 Task: In the  document slideshow.html. Below name insert the link: 'in.linkedin.com' Insert Dropdown below the link: Review Status  'Select Not started 'Insert Header and write  "LunaTech" . Change font style to  Yellow Tail
Action: Mouse moved to (307, 392)
Screenshot: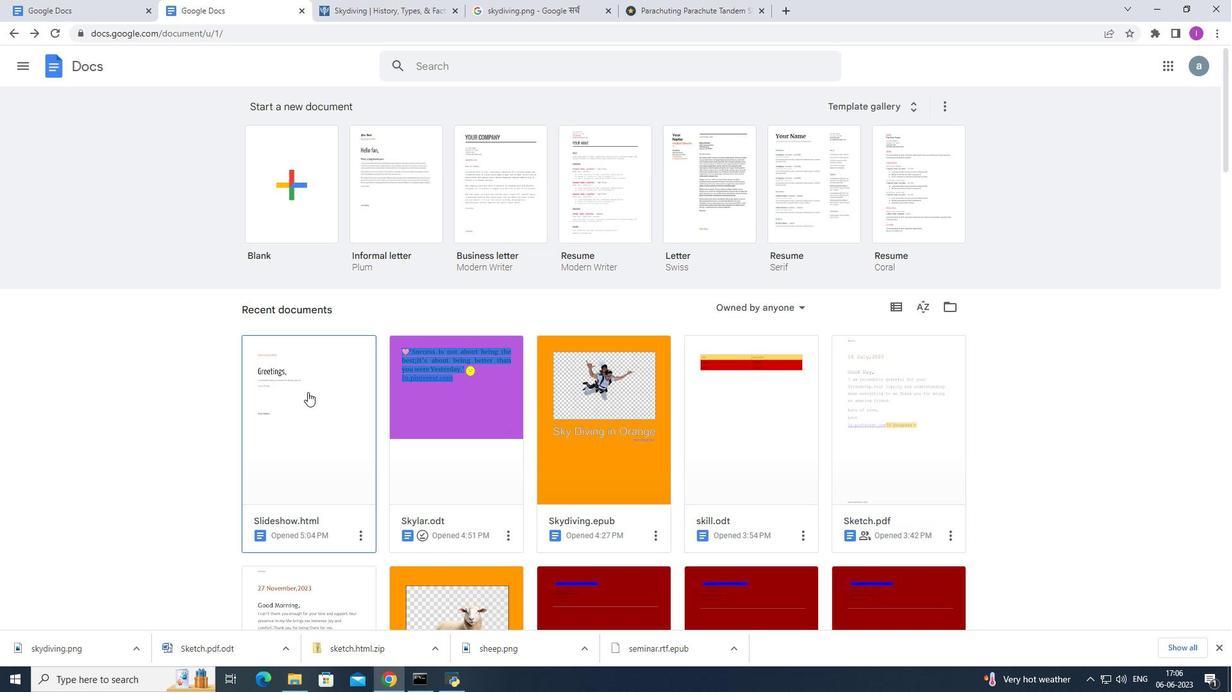 
Action: Mouse pressed left at (307, 392)
Screenshot: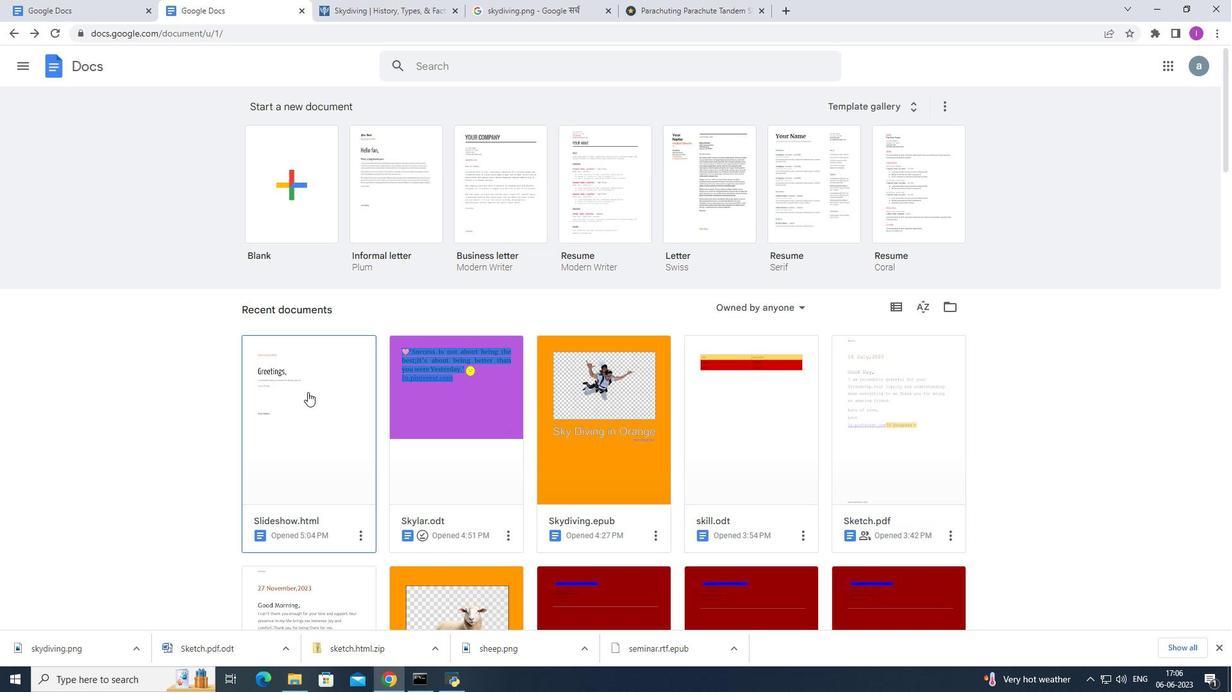 
Action: Mouse moved to (436, 377)
Screenshot: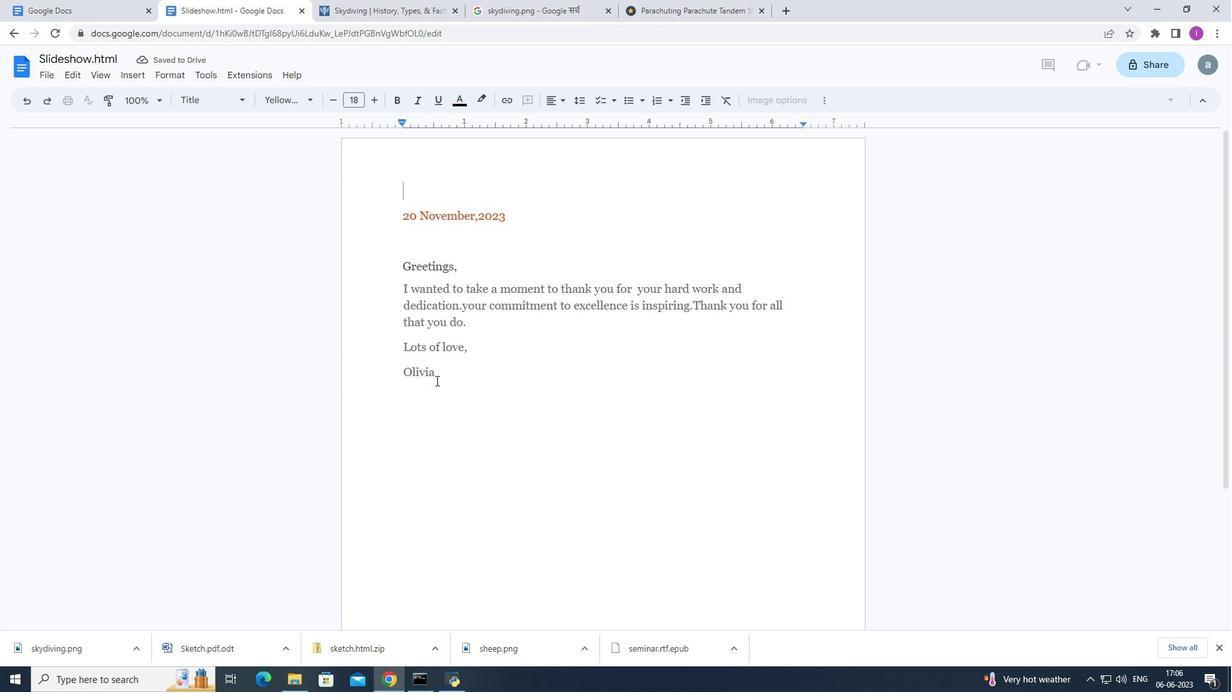
Action: Mouse pressed left at (436, 377)
Screenshot: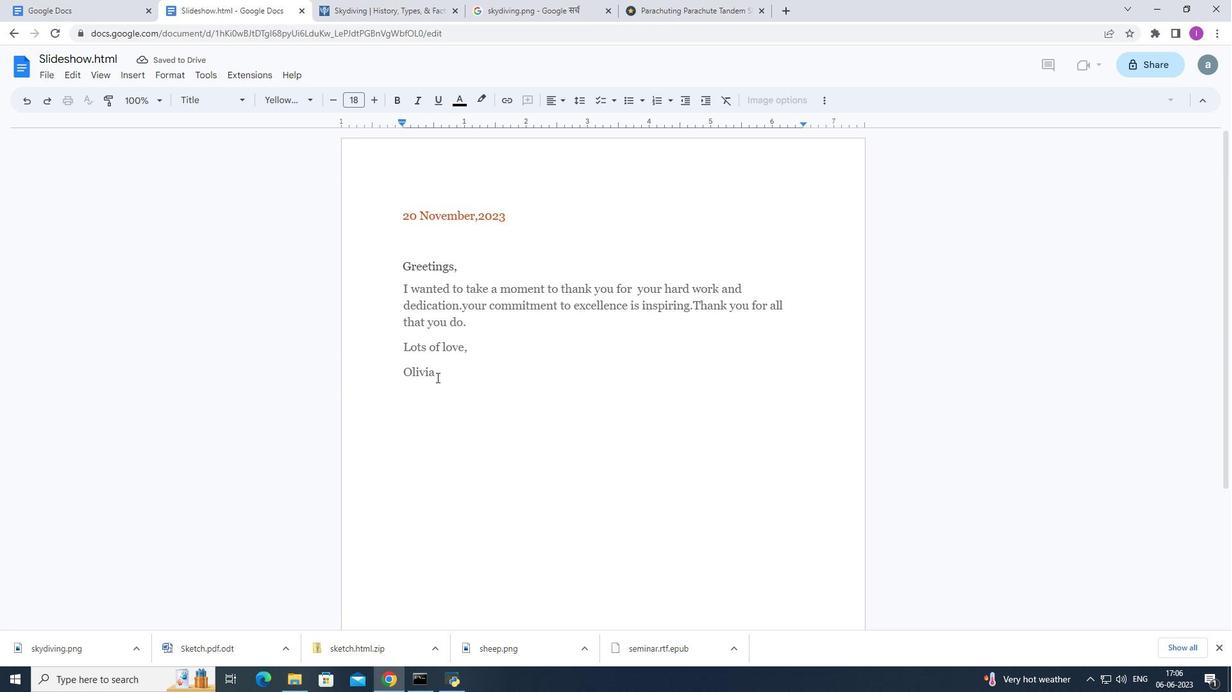 
Action: Mouse moved to (459, 366)
Screenshot: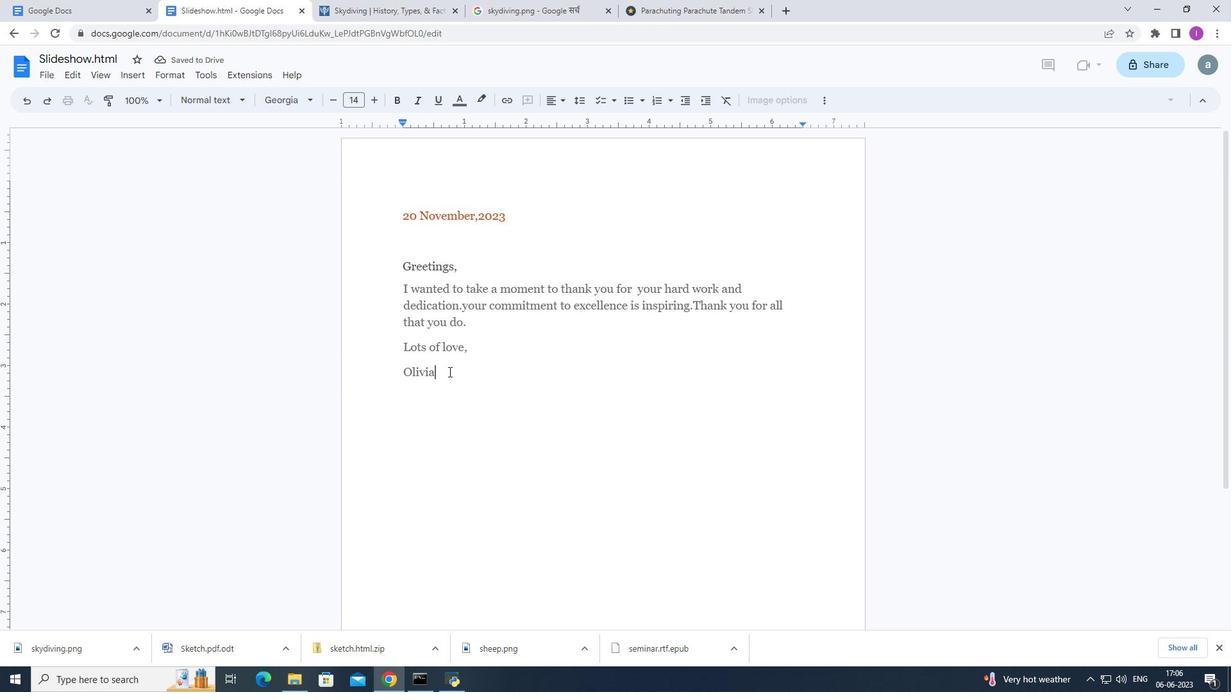
Action: Key pressed <Key.enter>
Screenshot: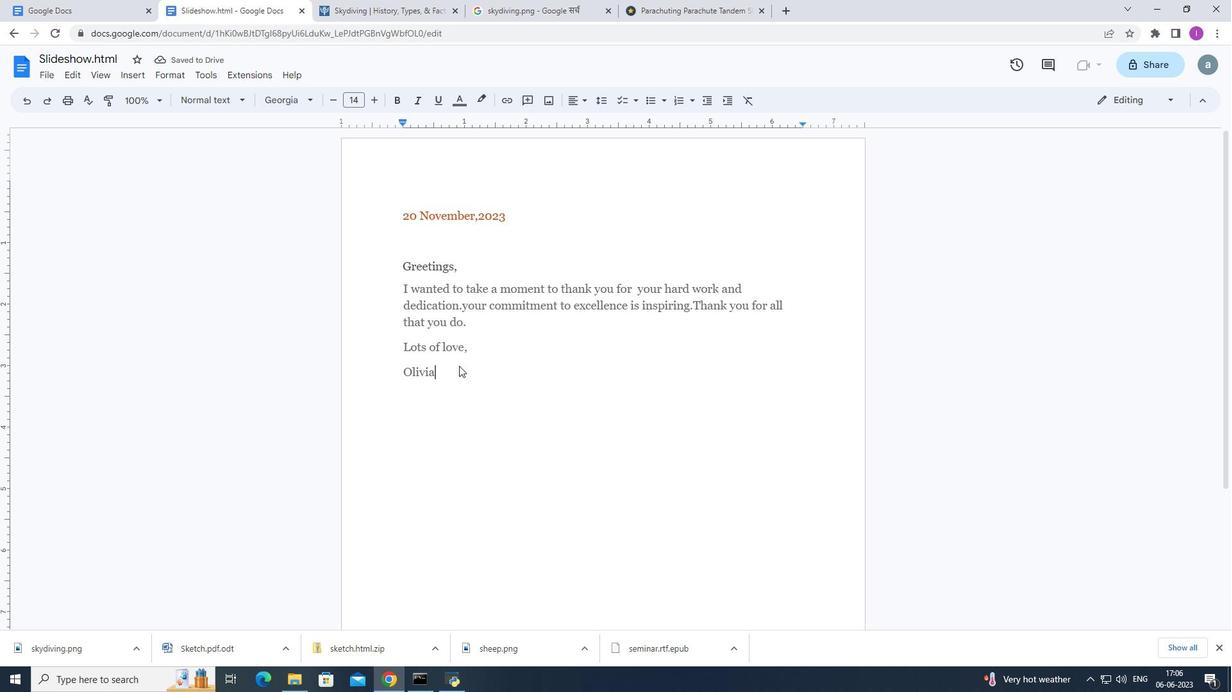 
Action: Mouse moved to (119, 75)
Screenshot: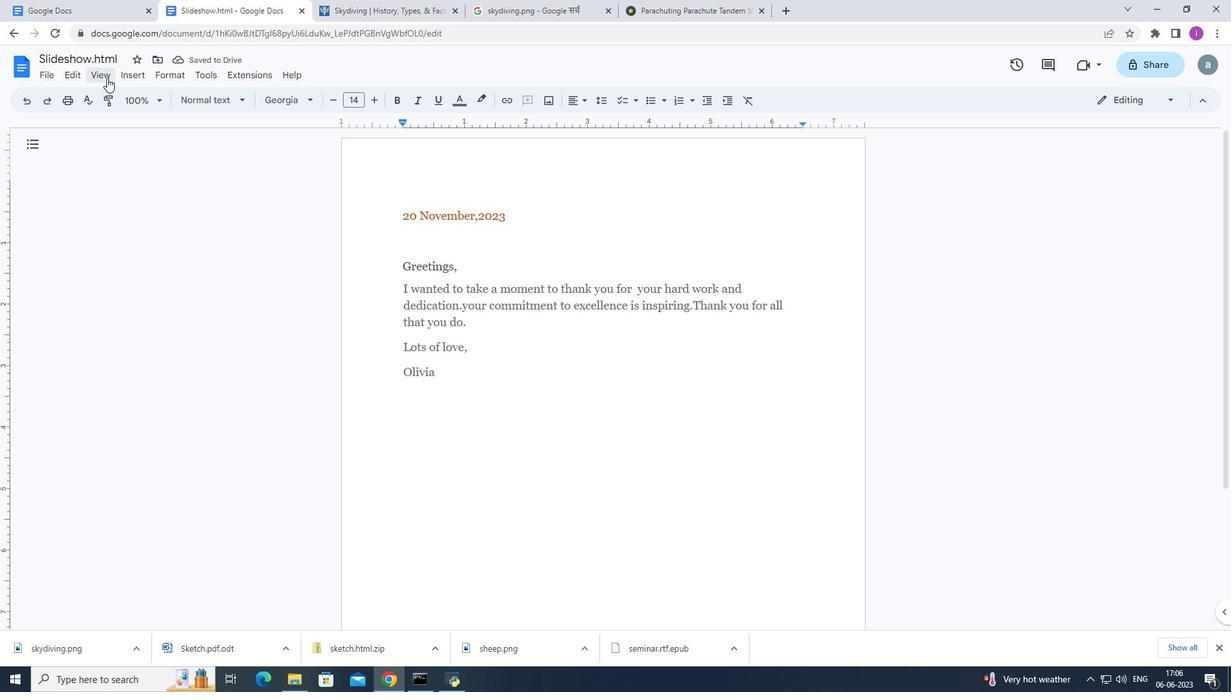 
Action: Mouse pressed left at (119, 75)
Screenshot: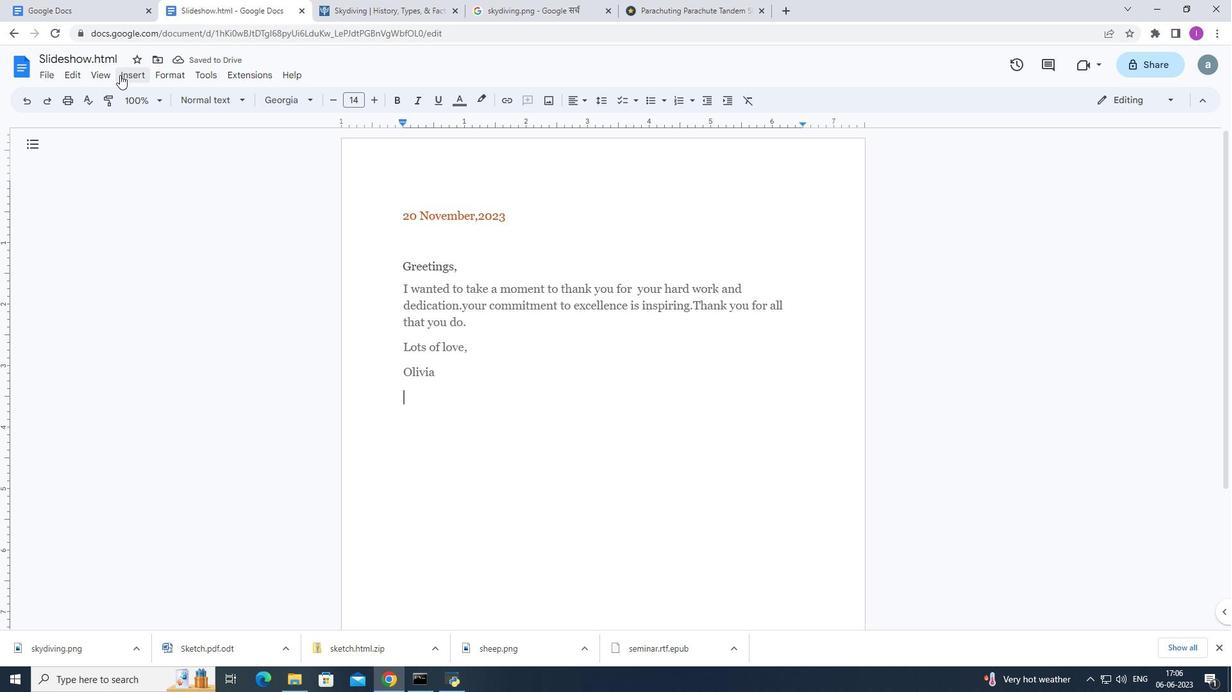 
Action: Mouse moved to (143, 464)
Screenshot: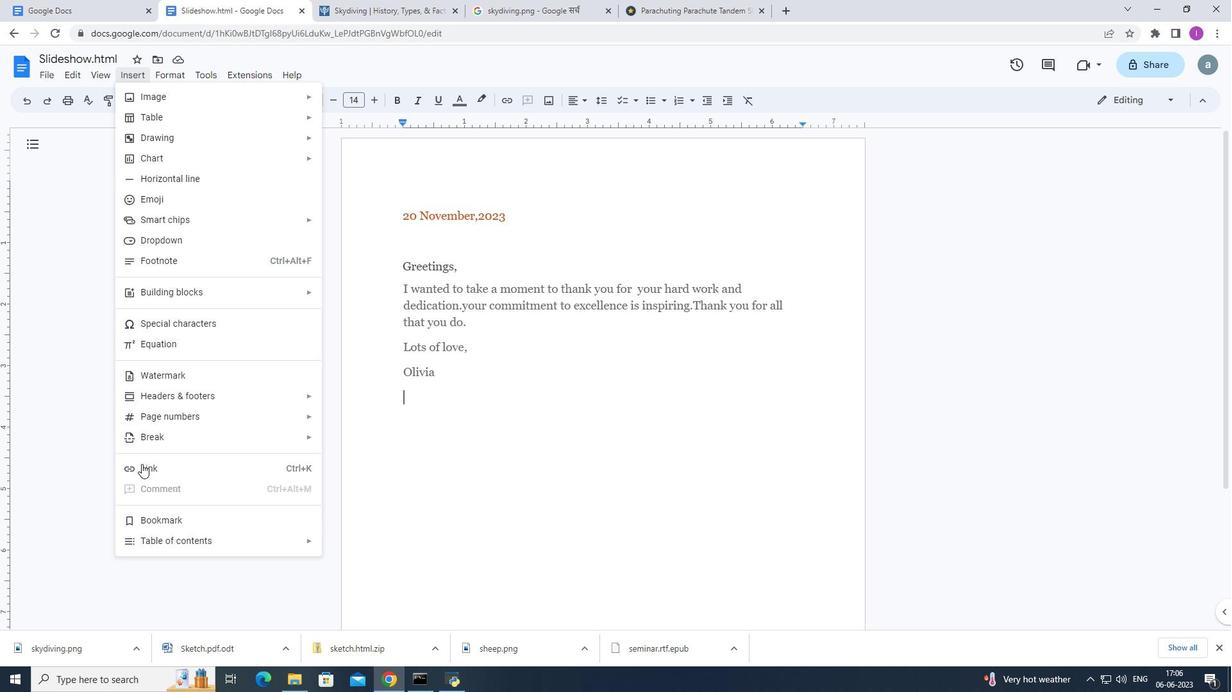 
Action: Mouse pressed left at (143, 464)
Screenshot: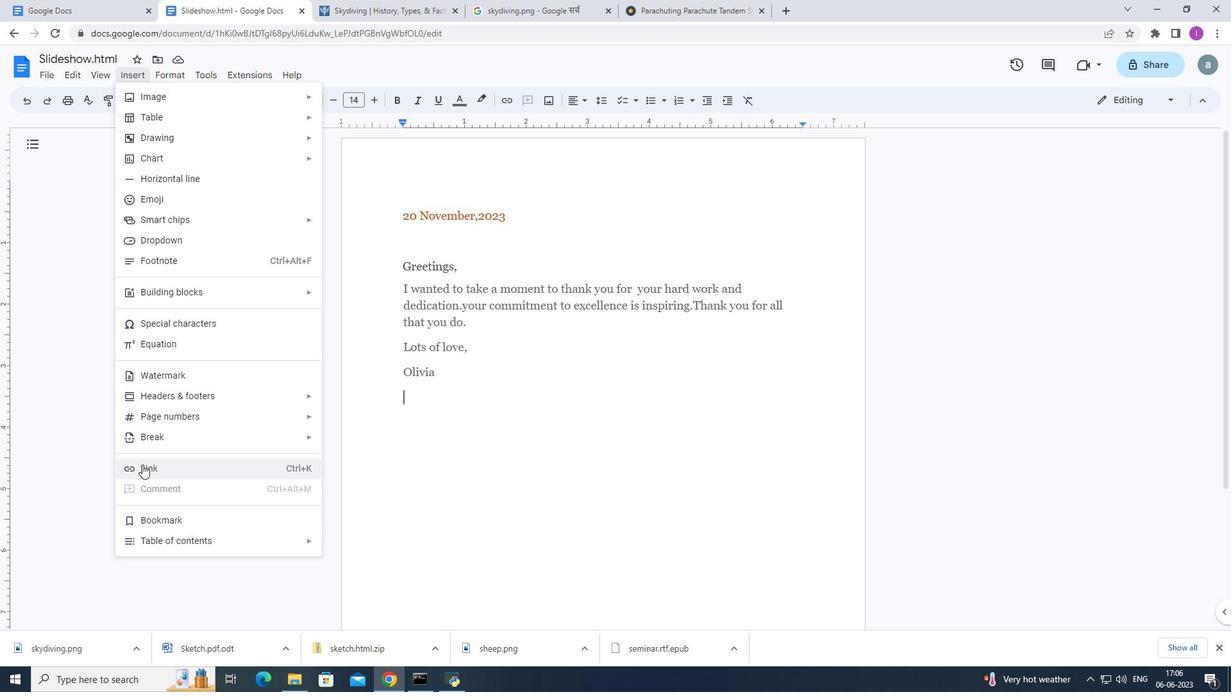 
Action: Mouse moved to (354, 389)
Screenshot: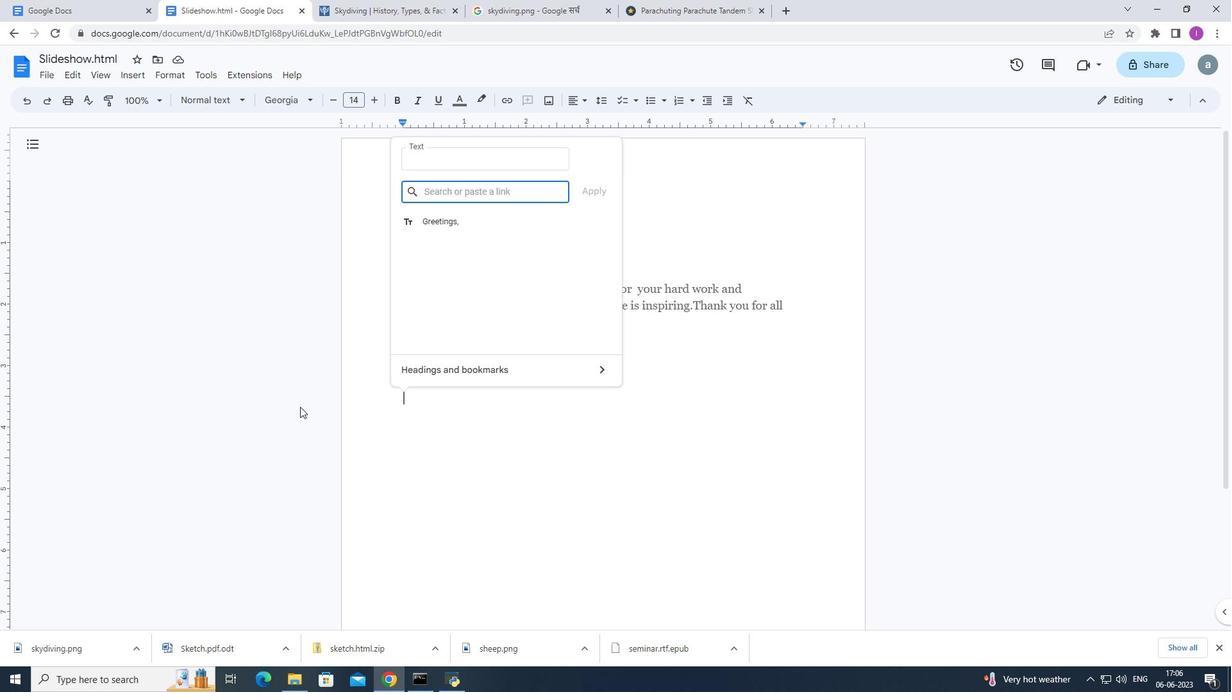 
Action: Key pressed in.linkedin
Screenshot: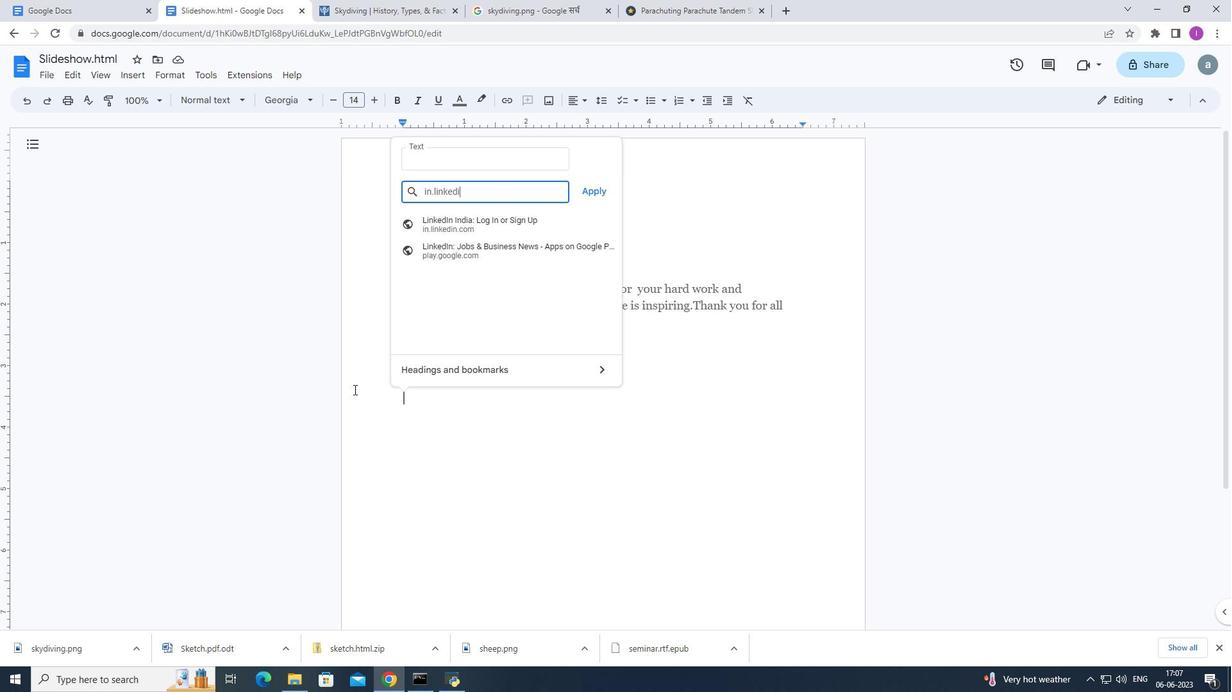 
Action: Mouse moved to (457, 281)
Screenshot: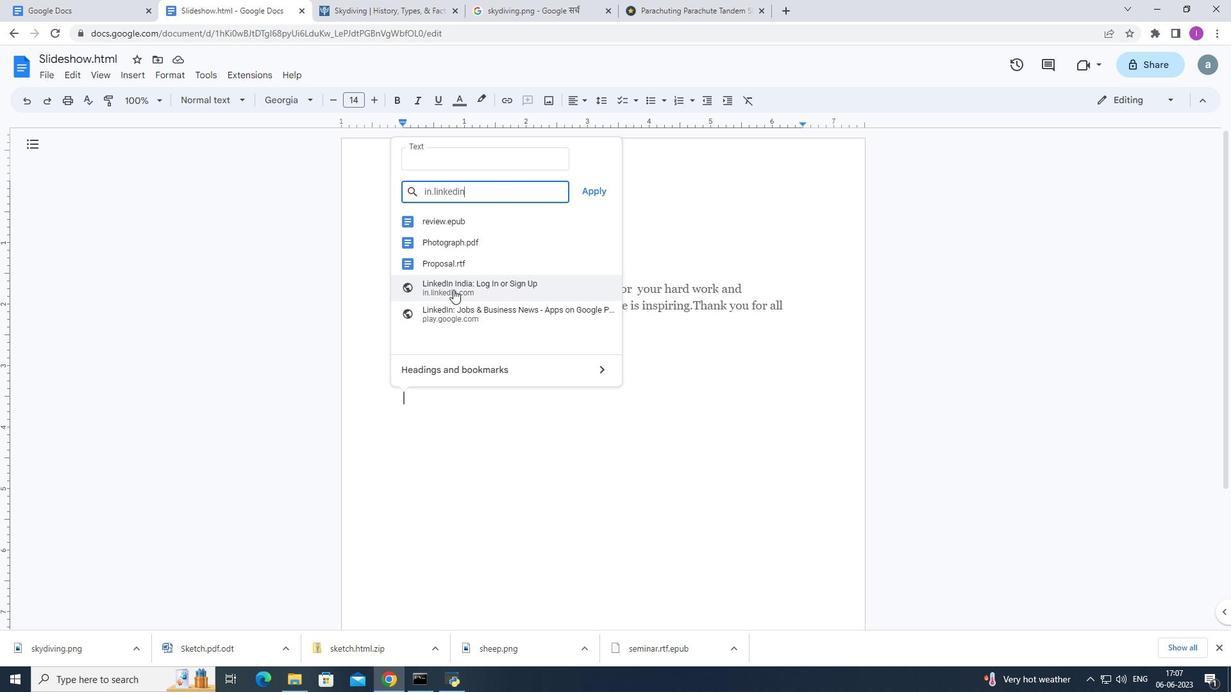 
Action: Mouse pressed left at (457, 281)
Screenshot: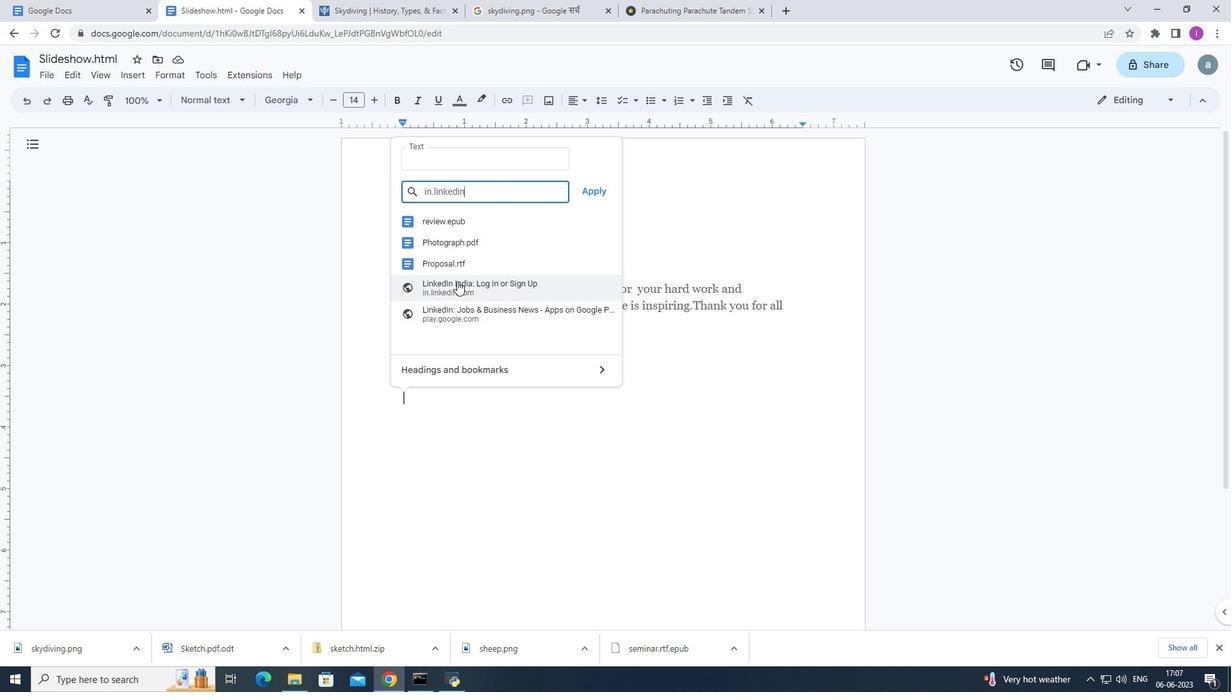 
Action: Mouse moved to (361, 459)
Screenshot: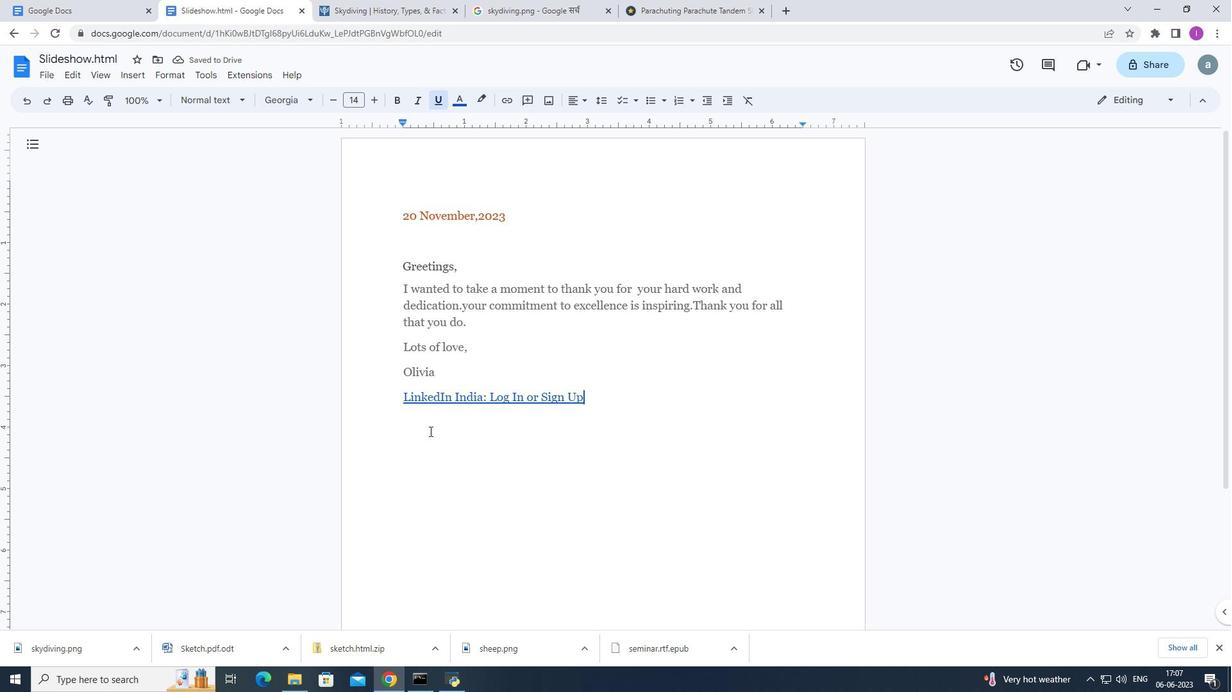 
Action: Mouse scrolled (361, 459) with delta (0, 0)
Screenshot: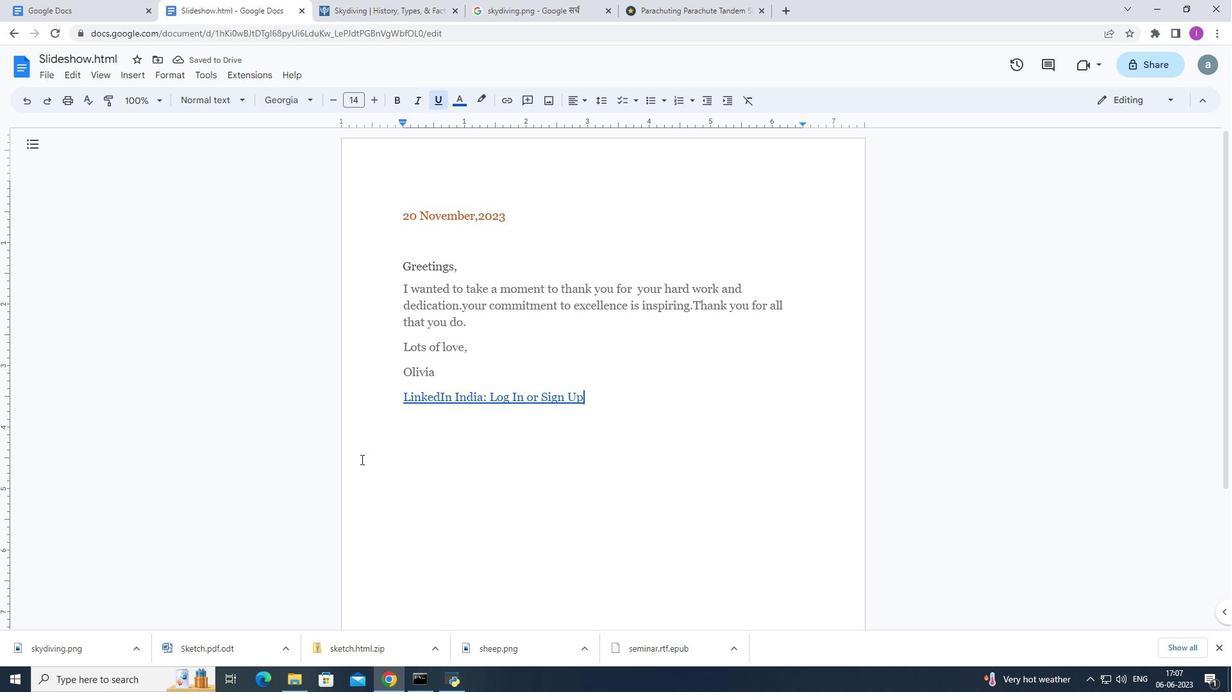 
Action: Mouse moved to (363, 455)
Screenshot: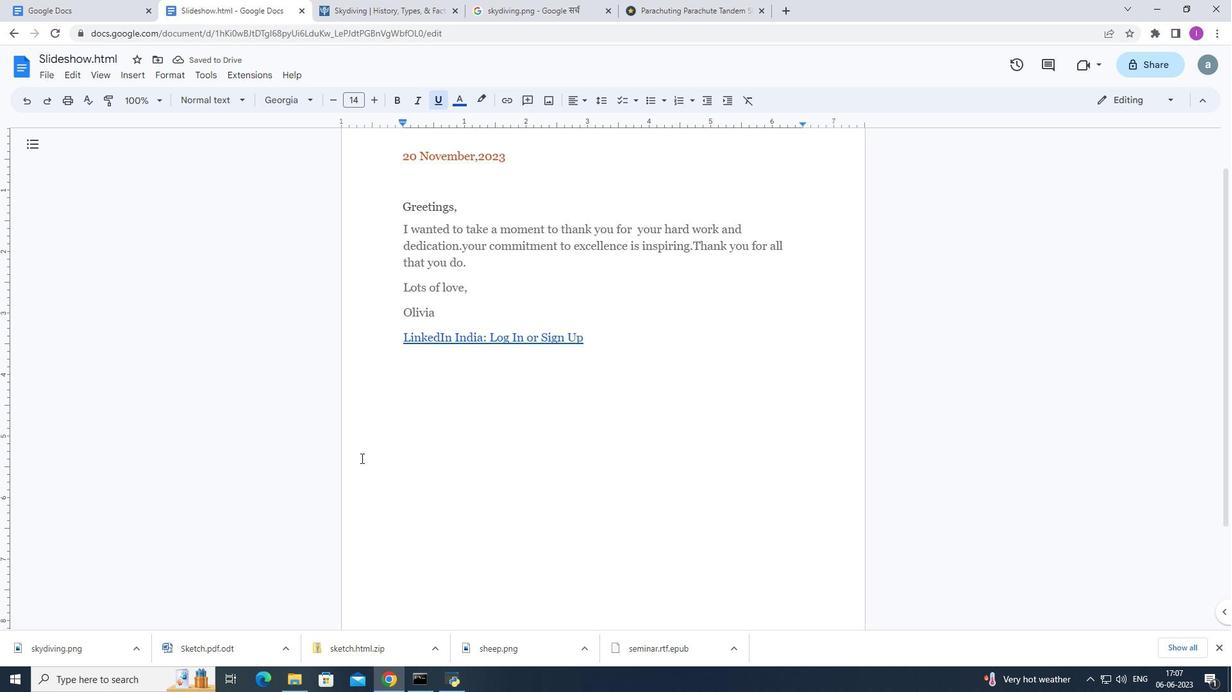 
Action: Mouse scrolled (363, 455) with delta (0, 0)
Screenshot: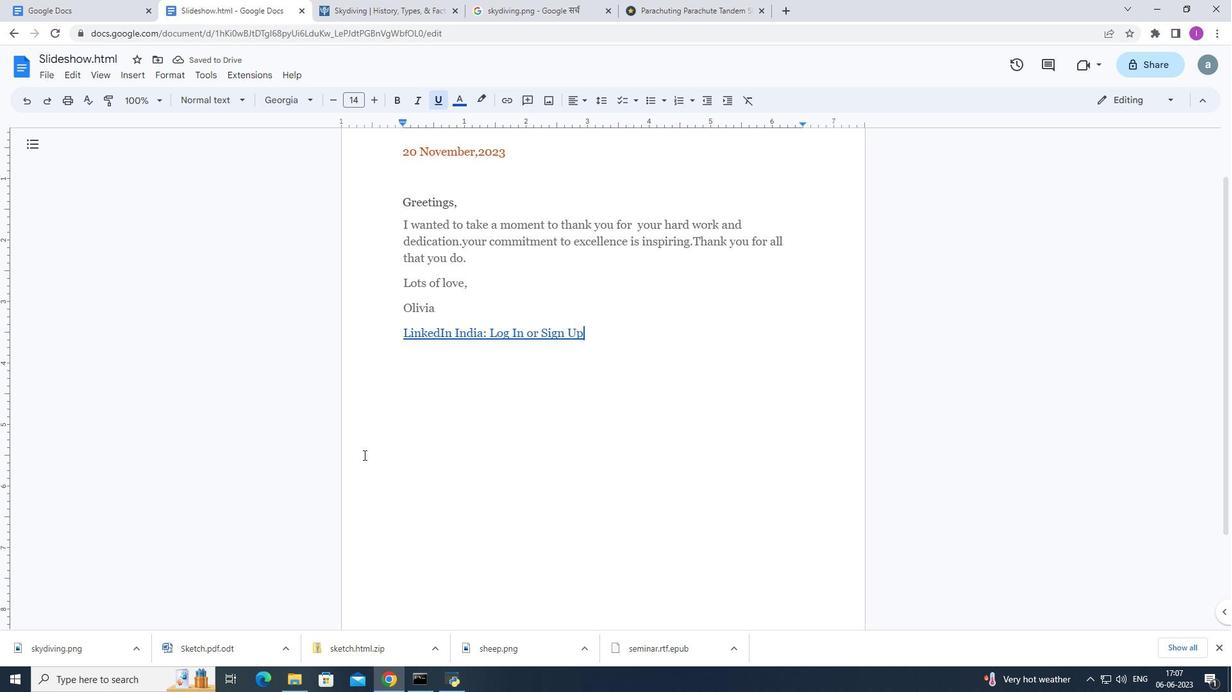 
Action: Mouse scrolled (363, 455) with delta (0, 0)
Screenshot: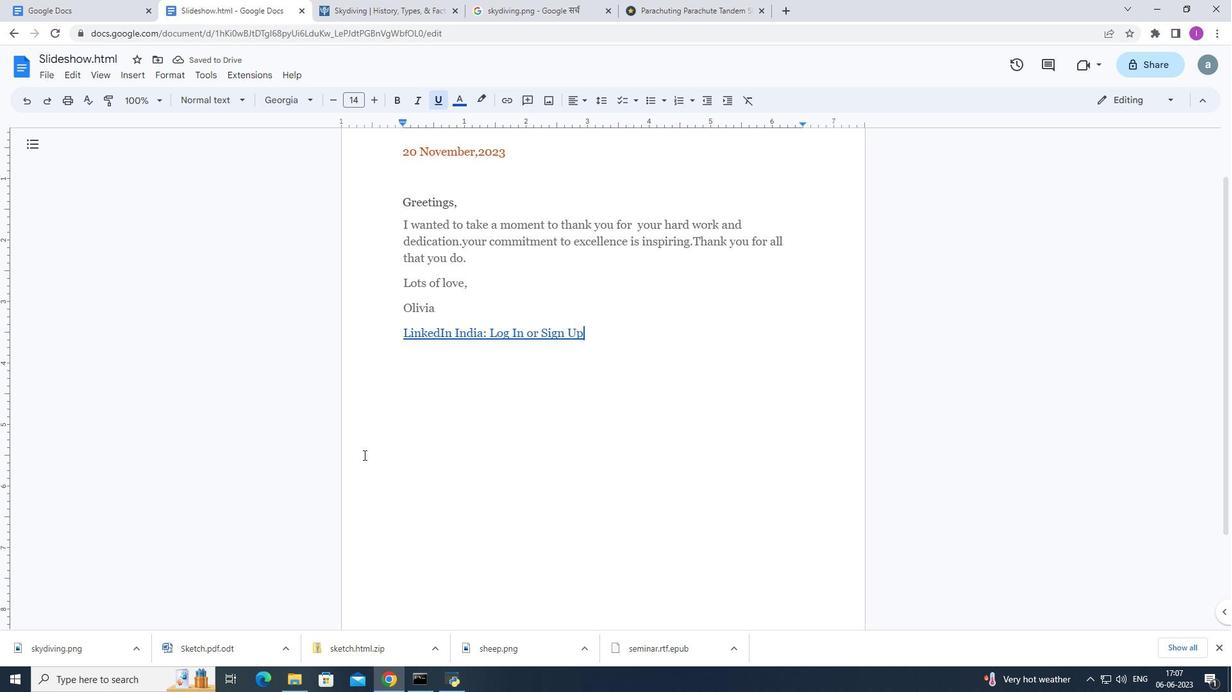 
Action: Mouse moved to (590, 434)
Screenshot: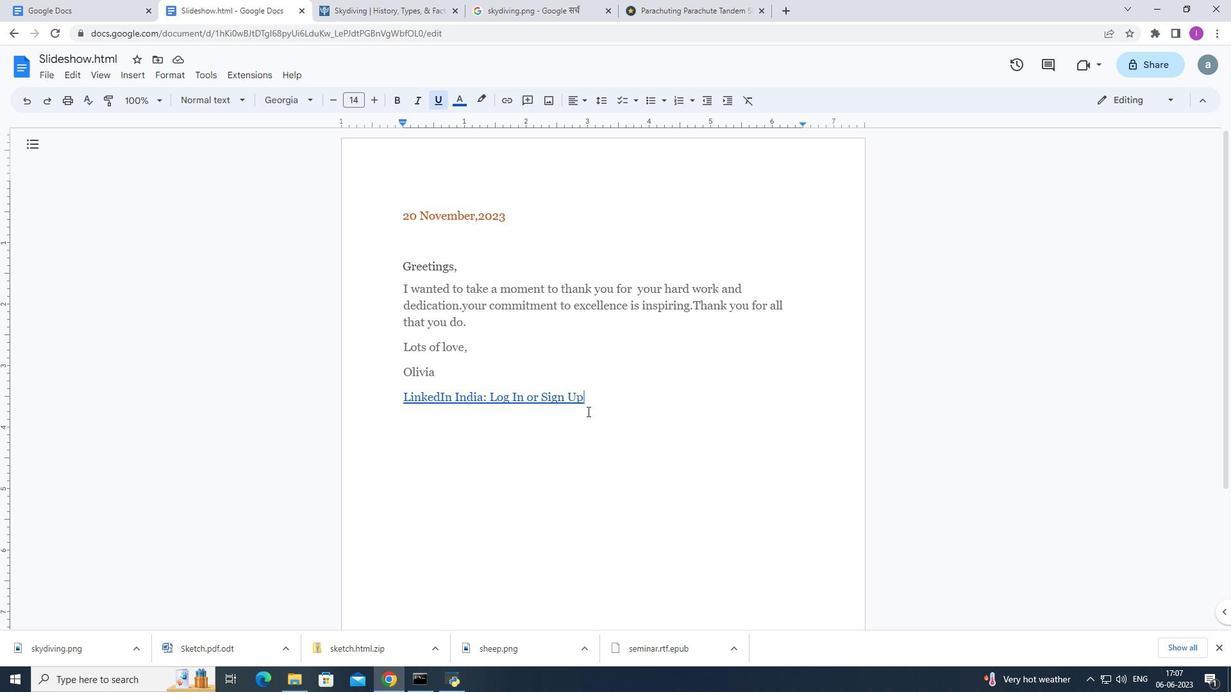 
Action: Key pressed <Key.enter>
Screenshot: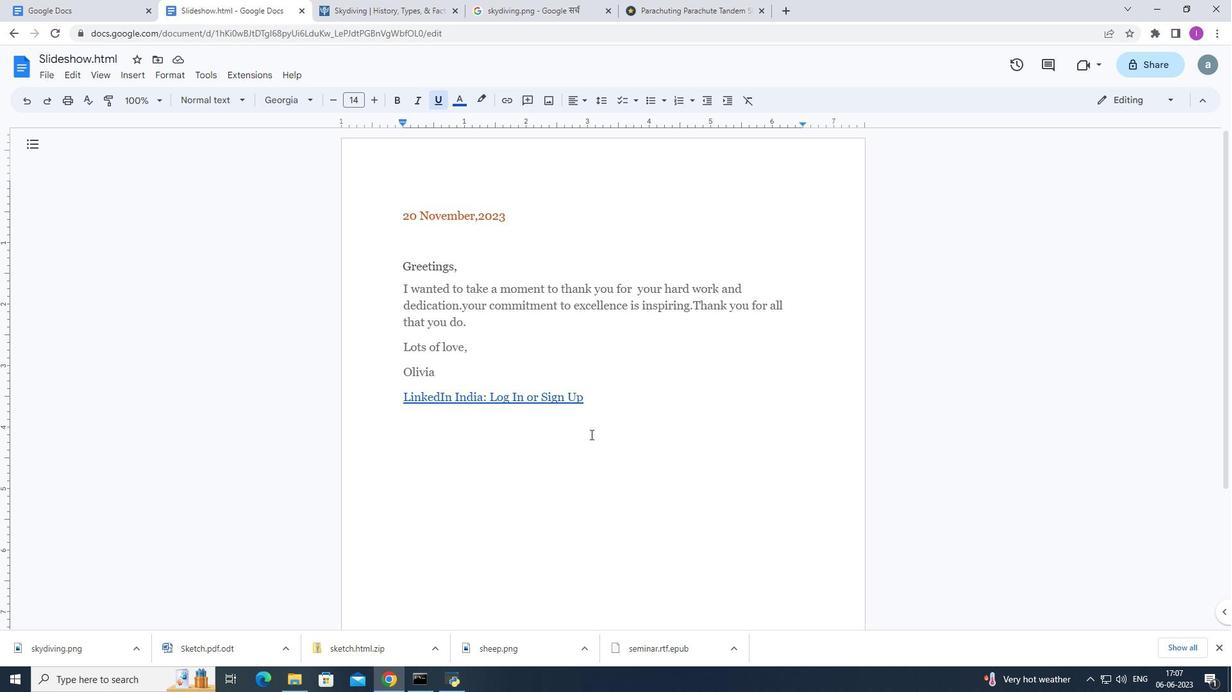 
Action: Mouse moved to (125, 77)
Screenshot: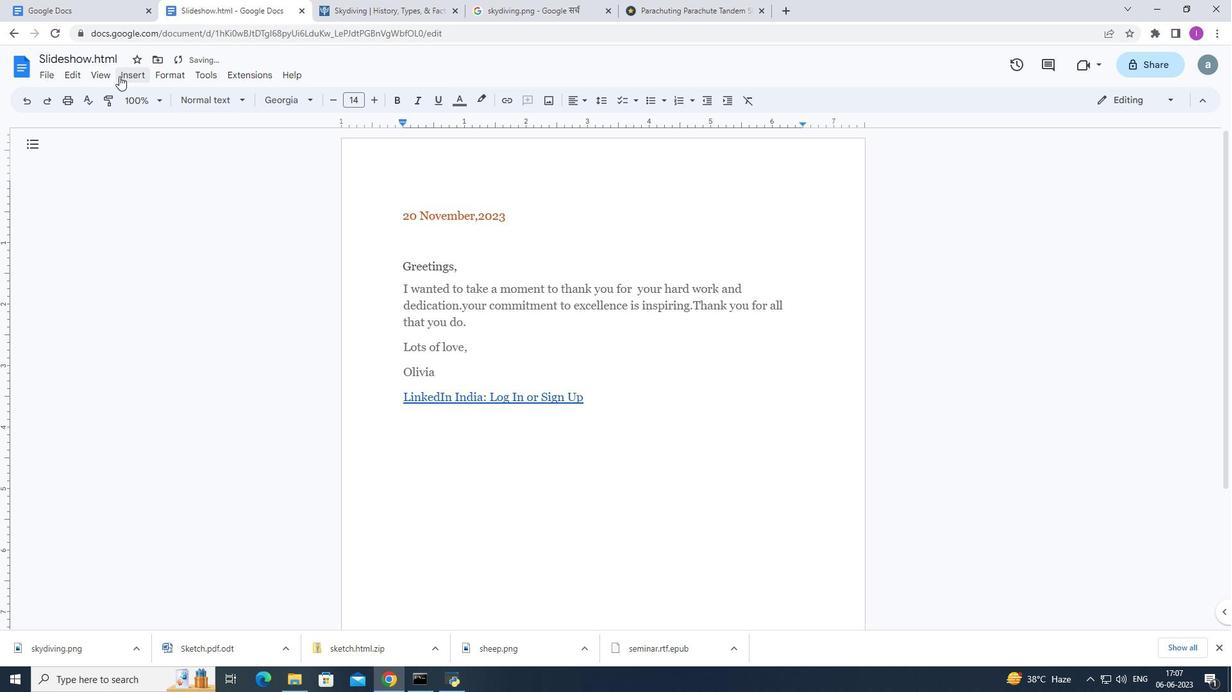 
Action: Mouse pressed left at (125, 77)
Screenshot: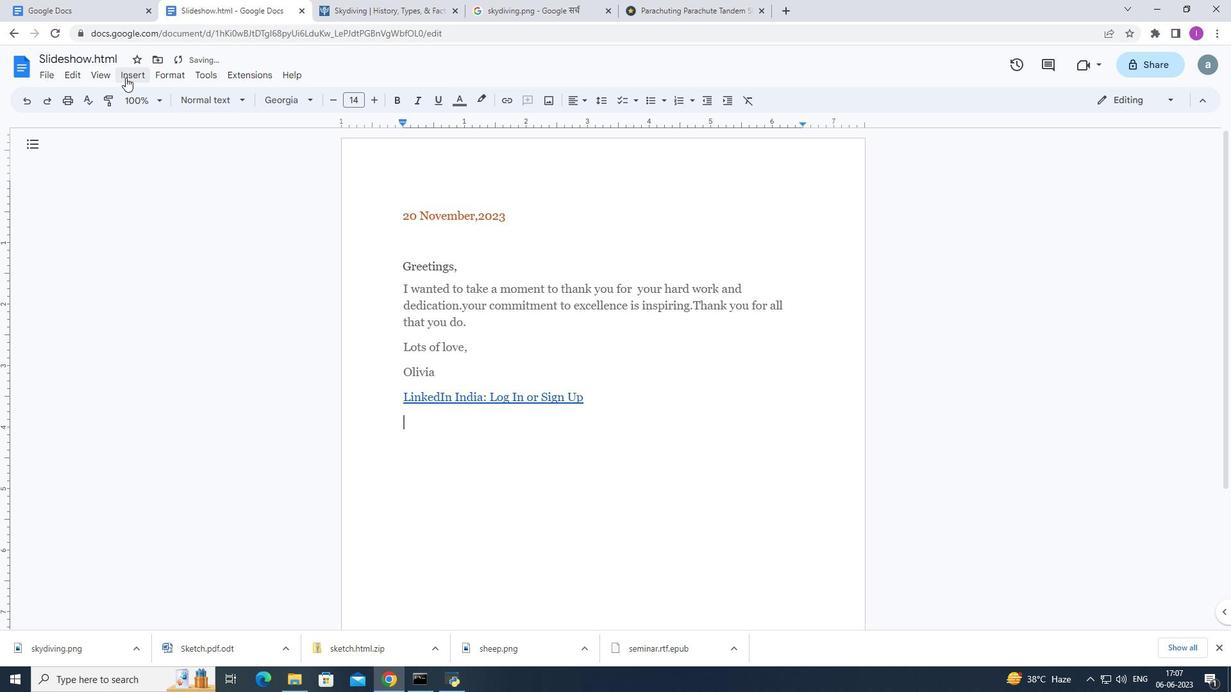
Action: Mouse moved to (171, 242)
Screenshot: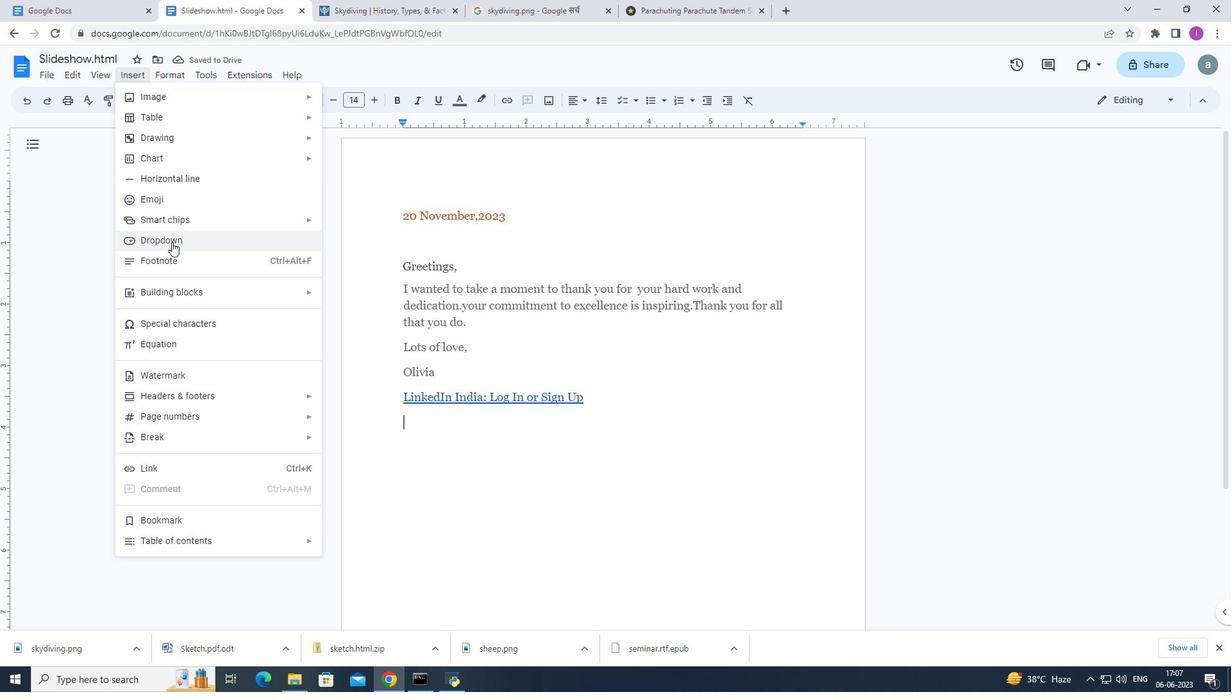 
Action: Mouse pressed left at (171, 242)
Screenshot: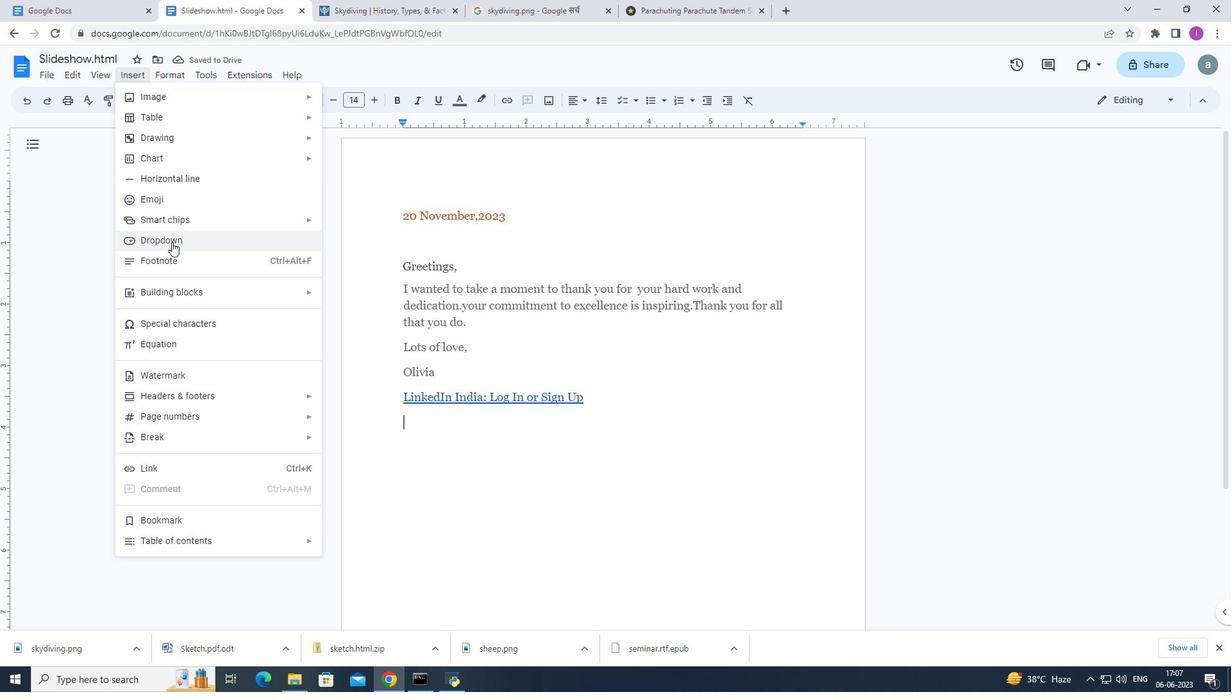
Action: Mouse pressed left at (171, 242)
Screenshot: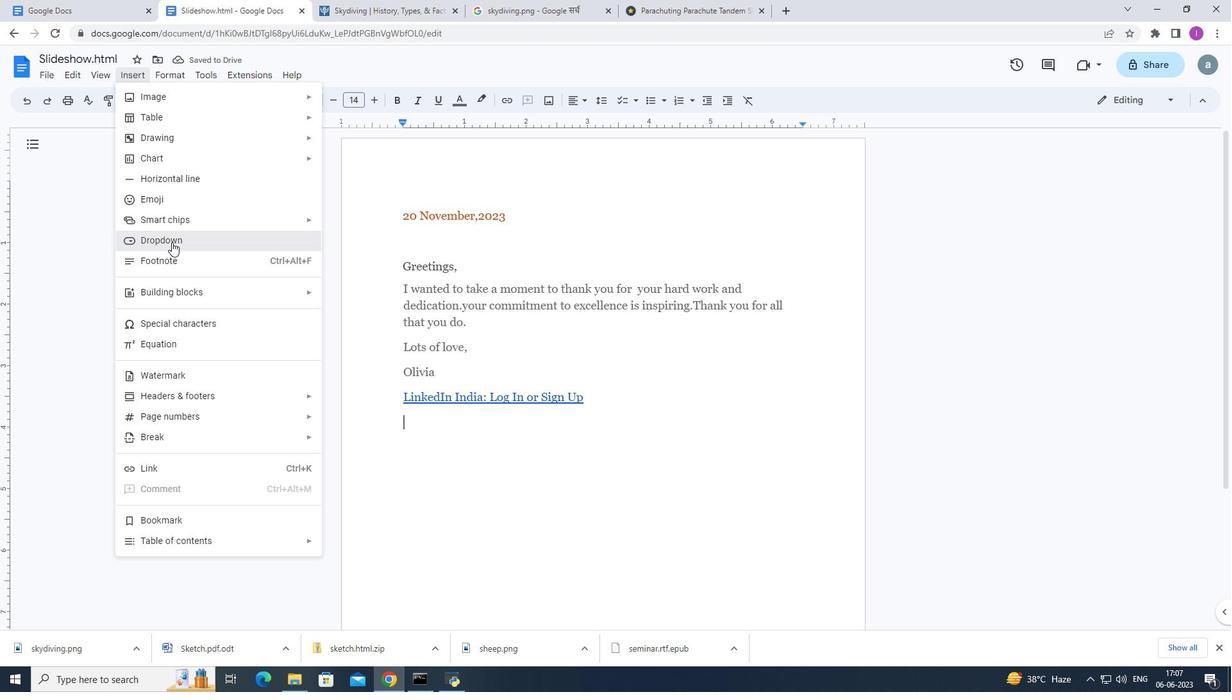 
Action: Mouse moved to (139, 73)
Screenshot: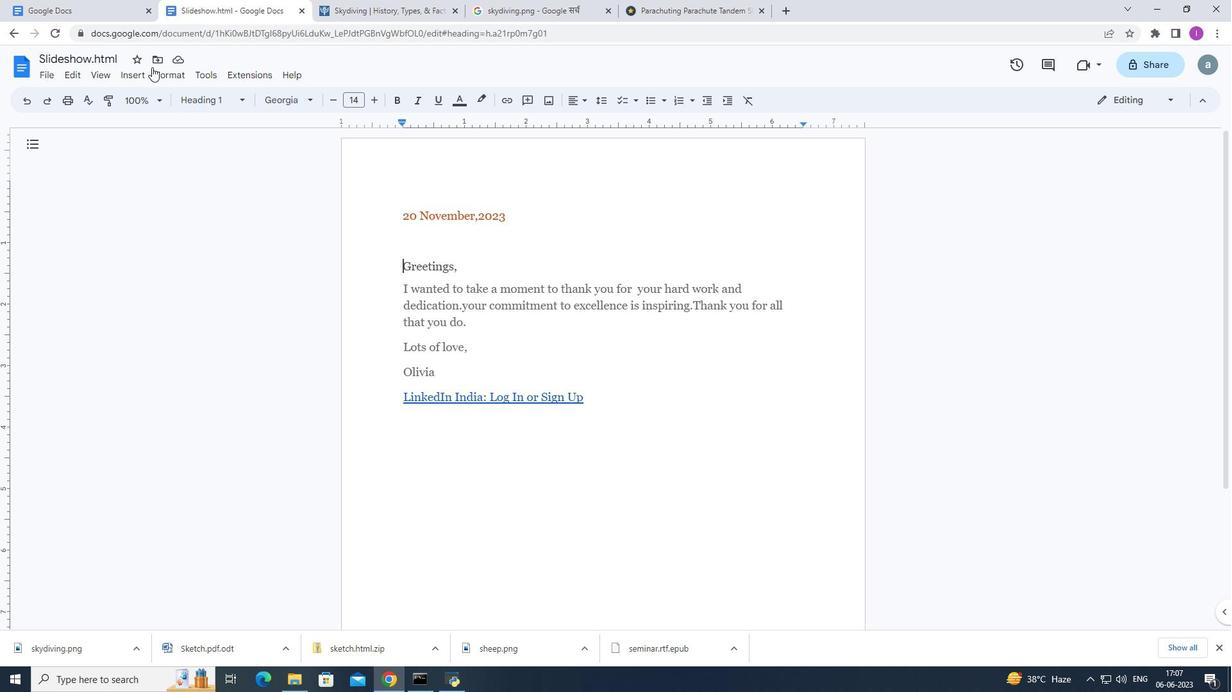 
Action: Mouse pressed left at (139, 73)
Screenshot: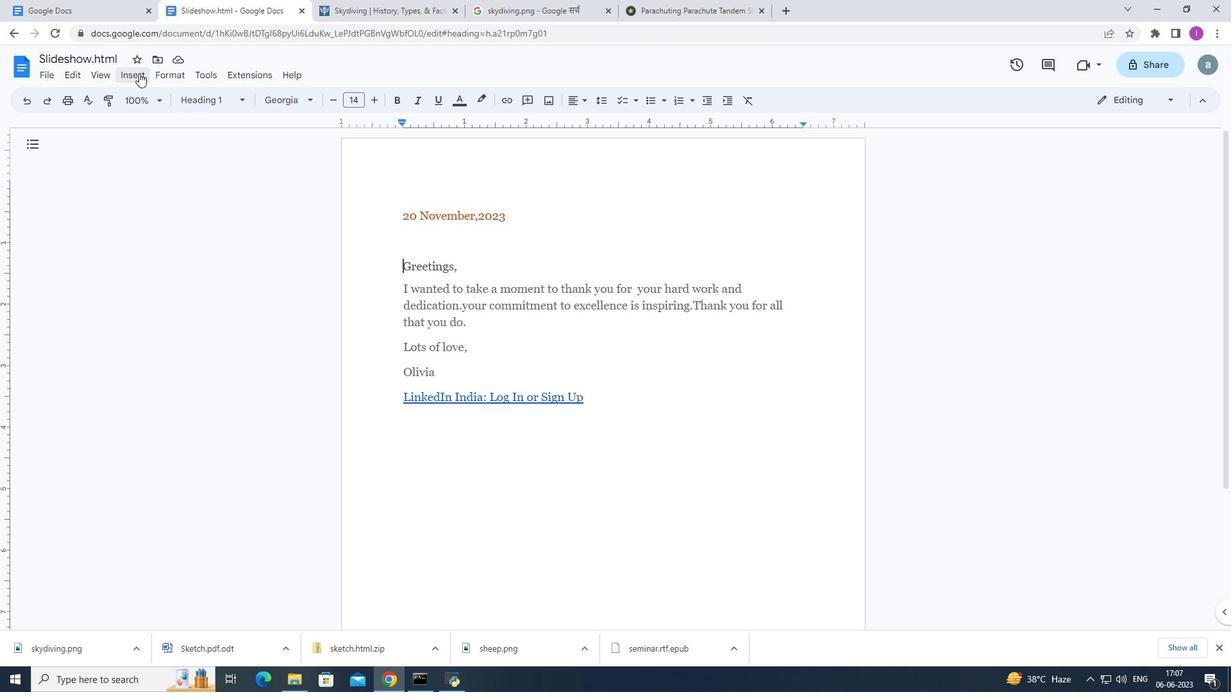 
Action: Mouse moved to (184, 240)
Screenshot: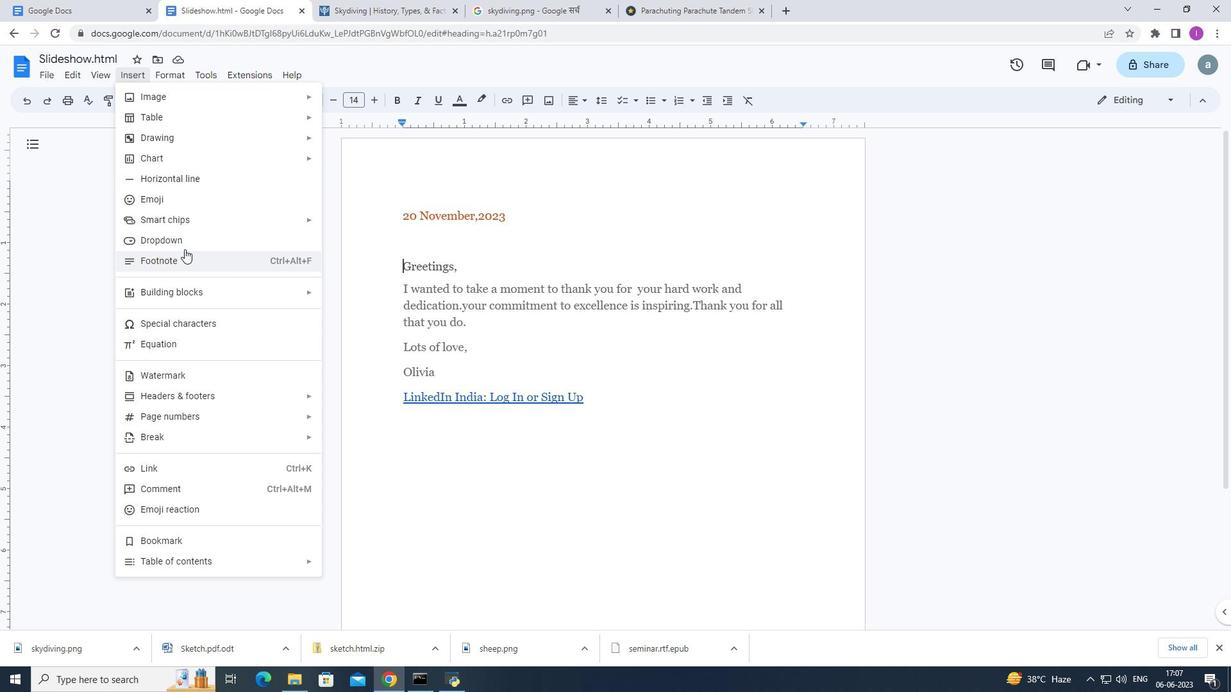 
Action: Mouse pressed left at (184, 240)
Screenshot: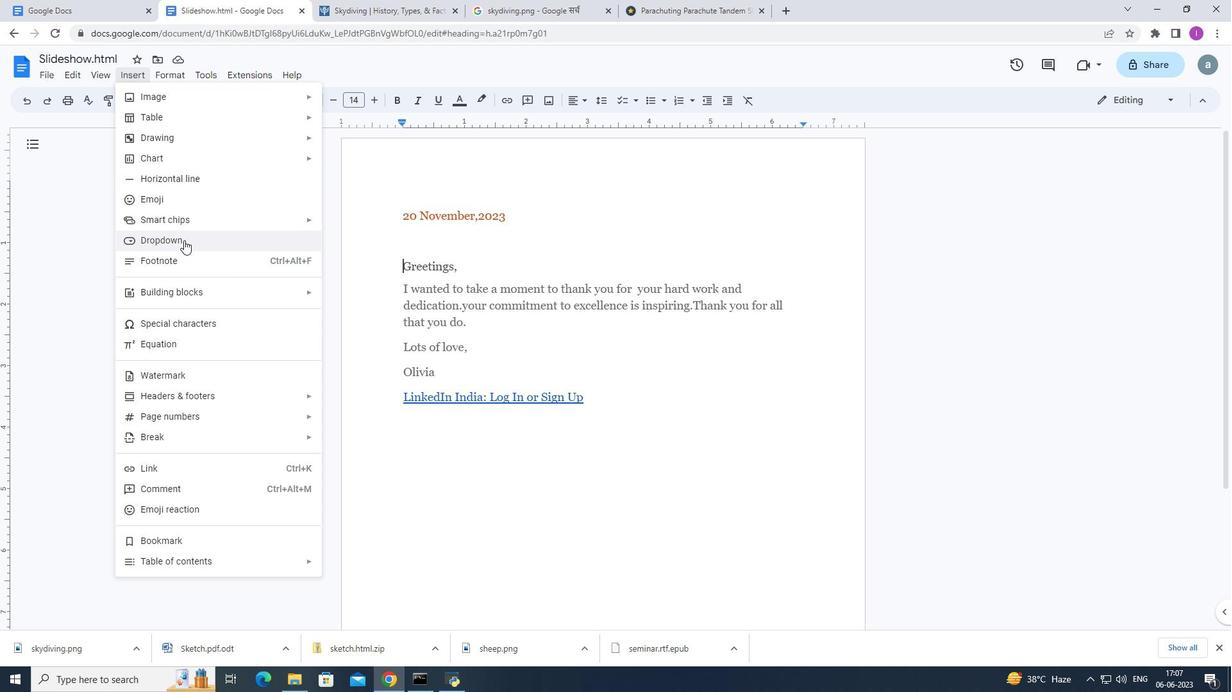 
Action: Mouse moved to (627, 420)
Screenshot: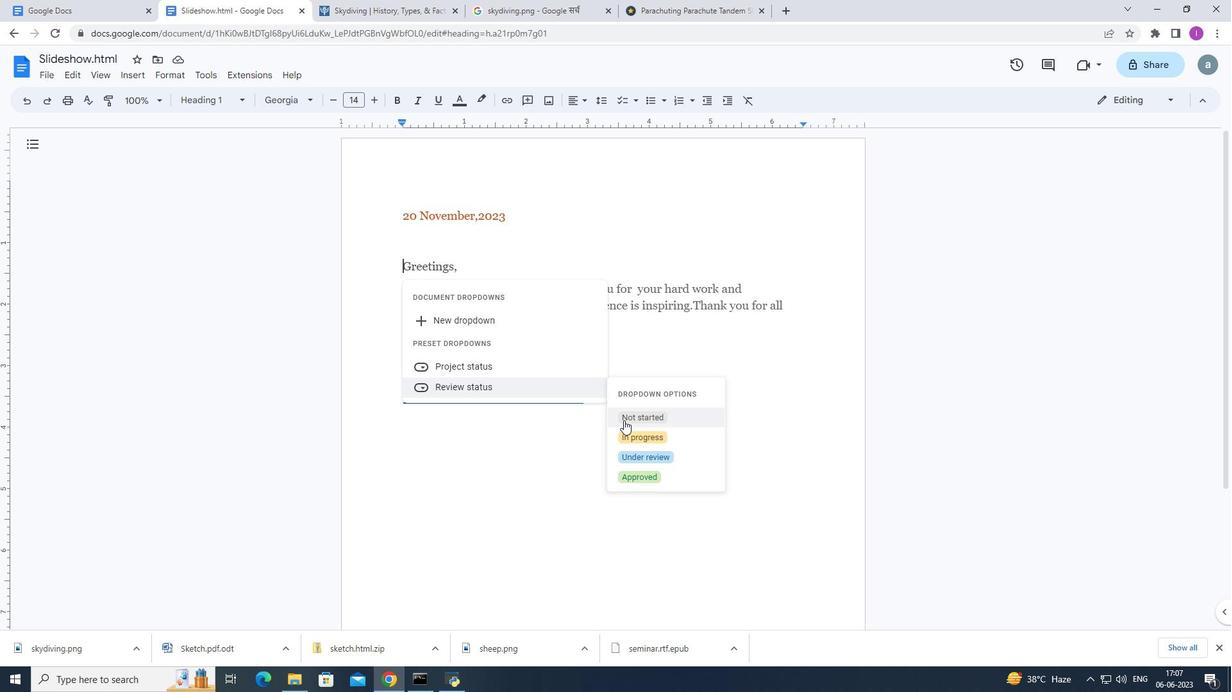 
Action: Mouse pressed left at (627, 420)
Screenshot: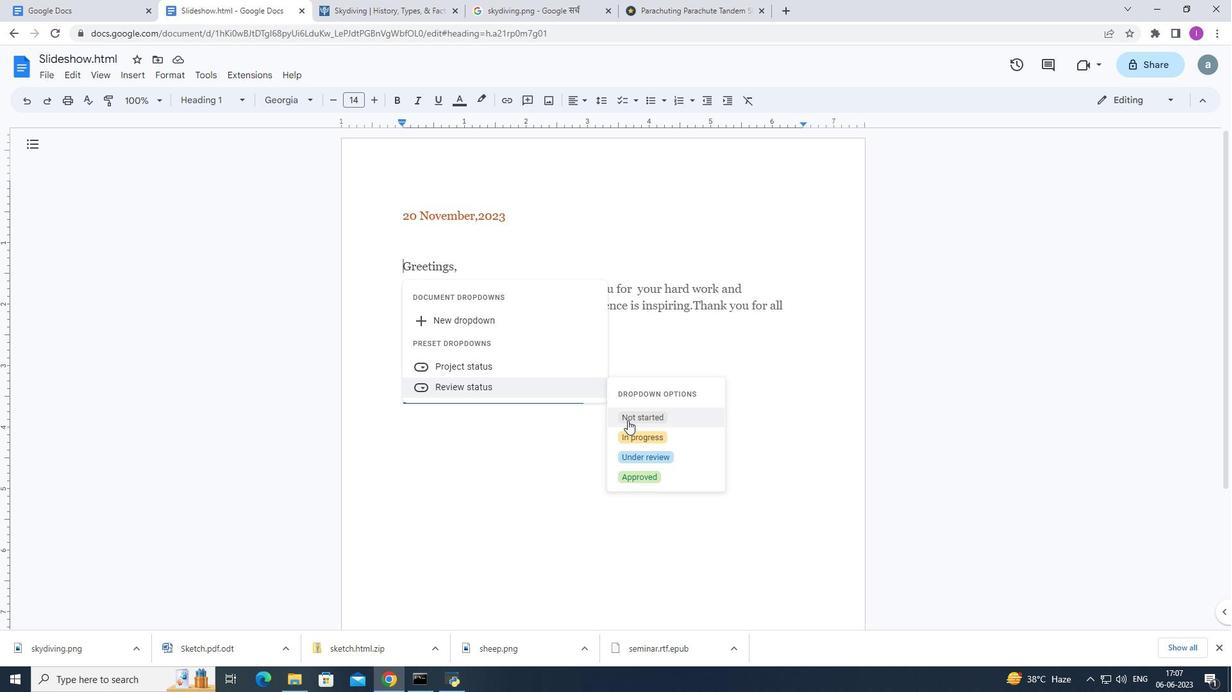 
Action: Mouse moved to (486, 291)
Screenshot: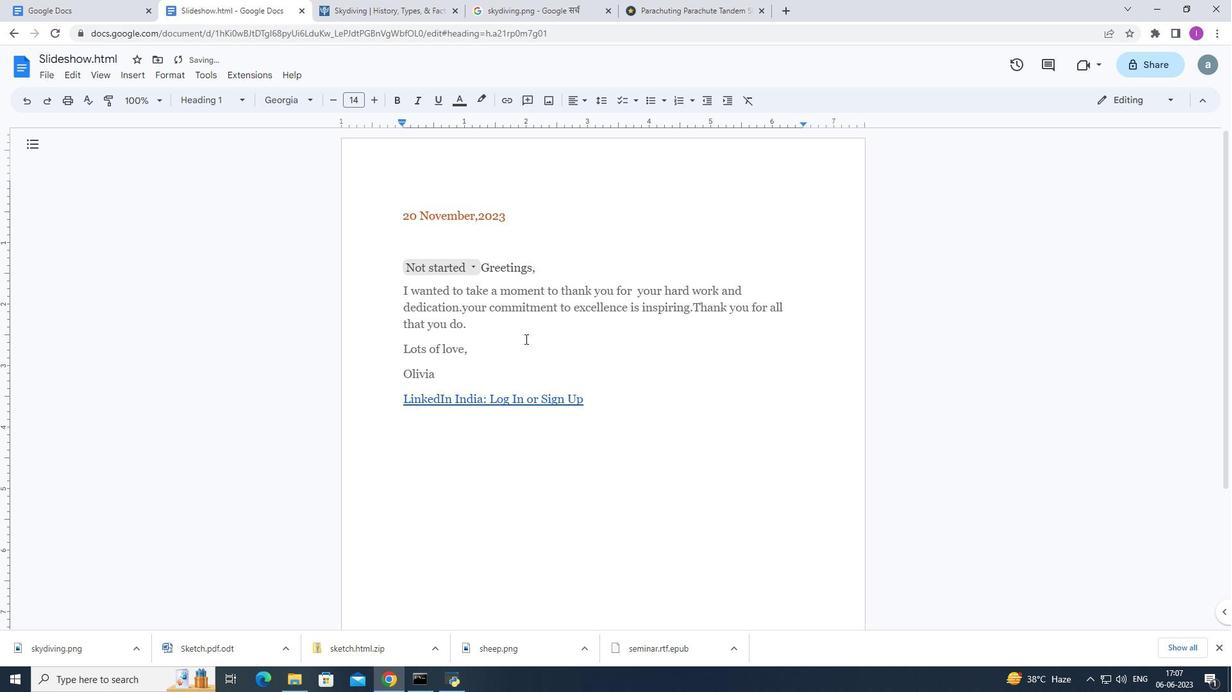 
Action: Key pressed <Key.backspace>
Screenshot: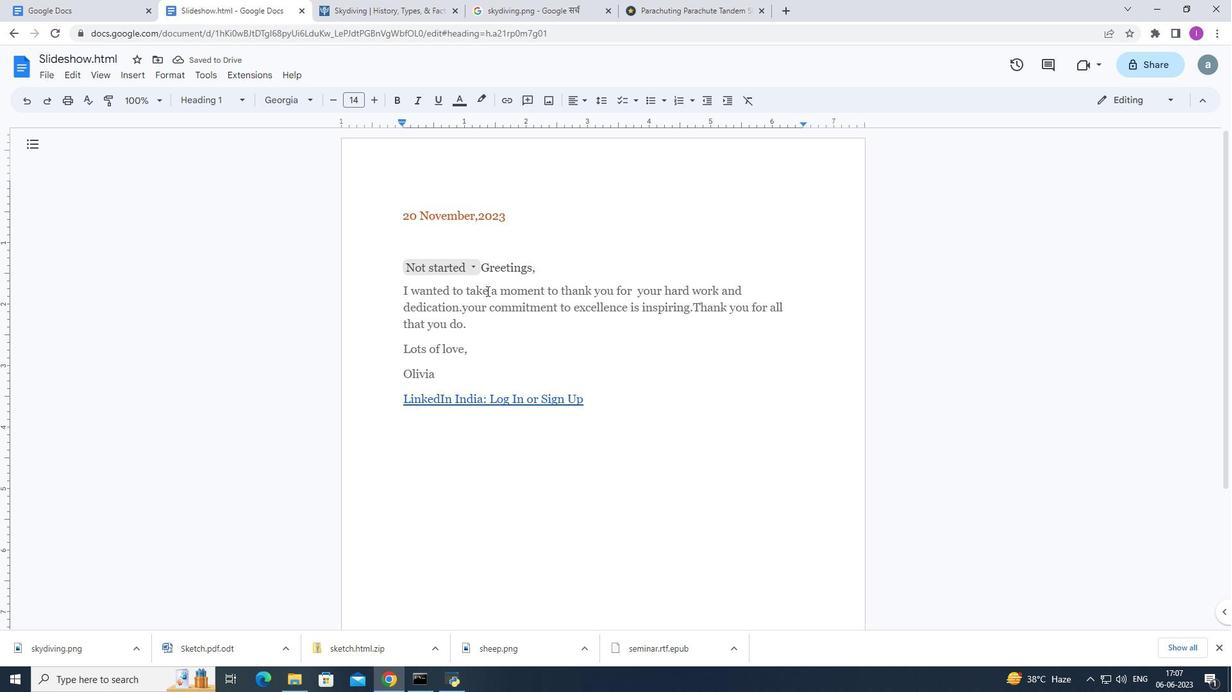 
Action: Mouse moved to (611, 409)
Screenshot: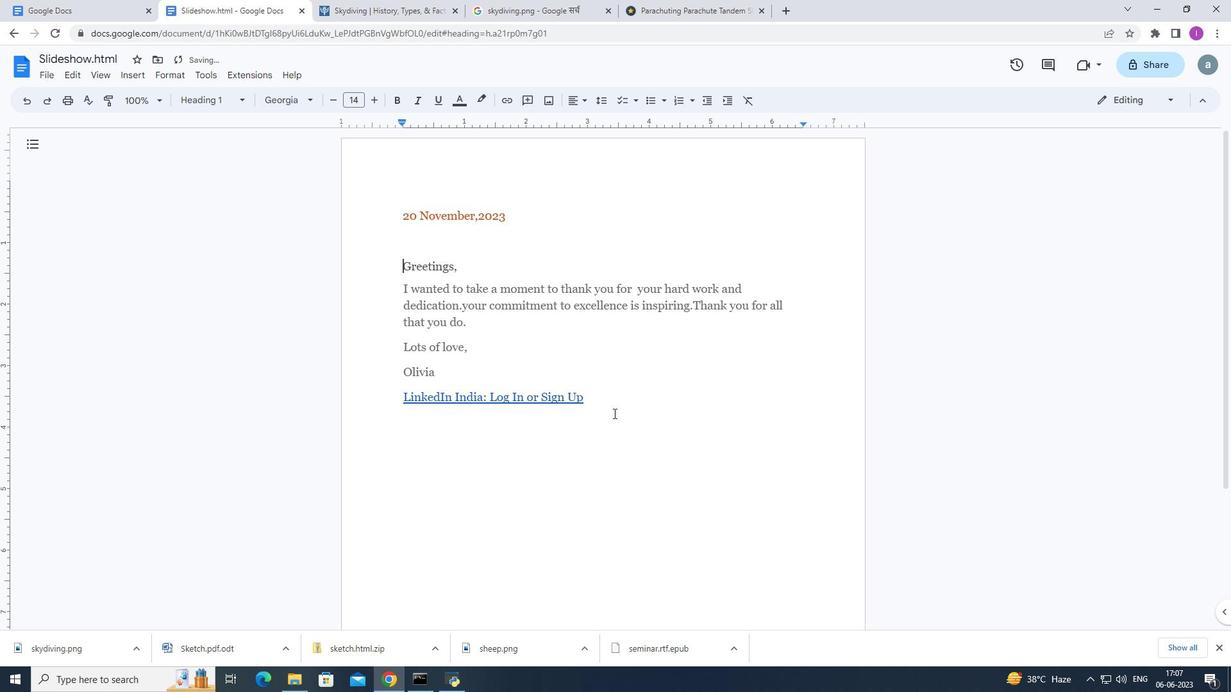 
Action: Mouse pressed left at (611, 409)
Screenshot: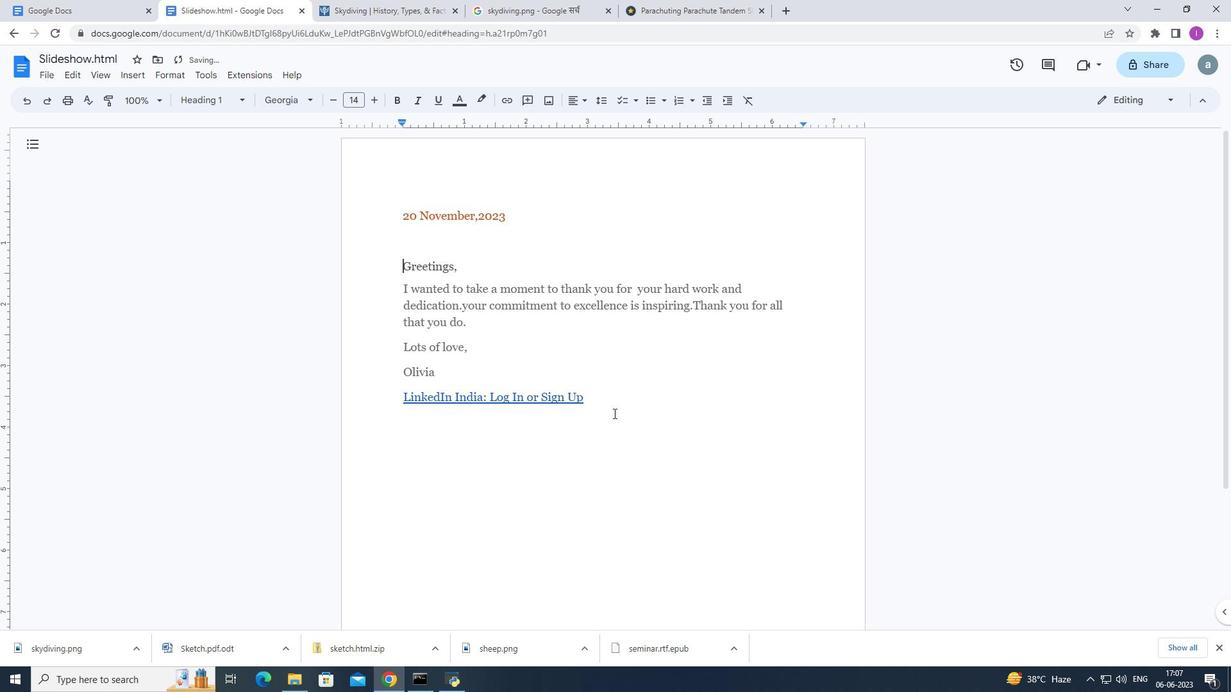 
Action: Mouse moved to (134, 70)
Screenshot: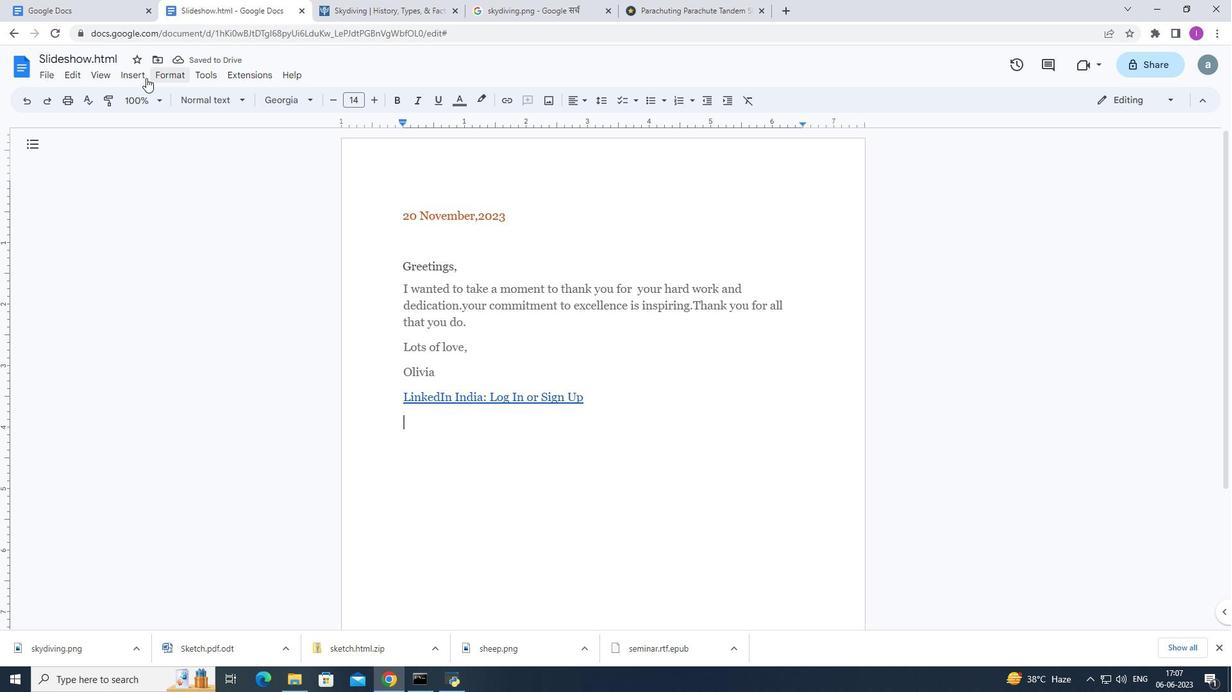 
Action: Mouse pressed left at (134, 70)
Screenshot: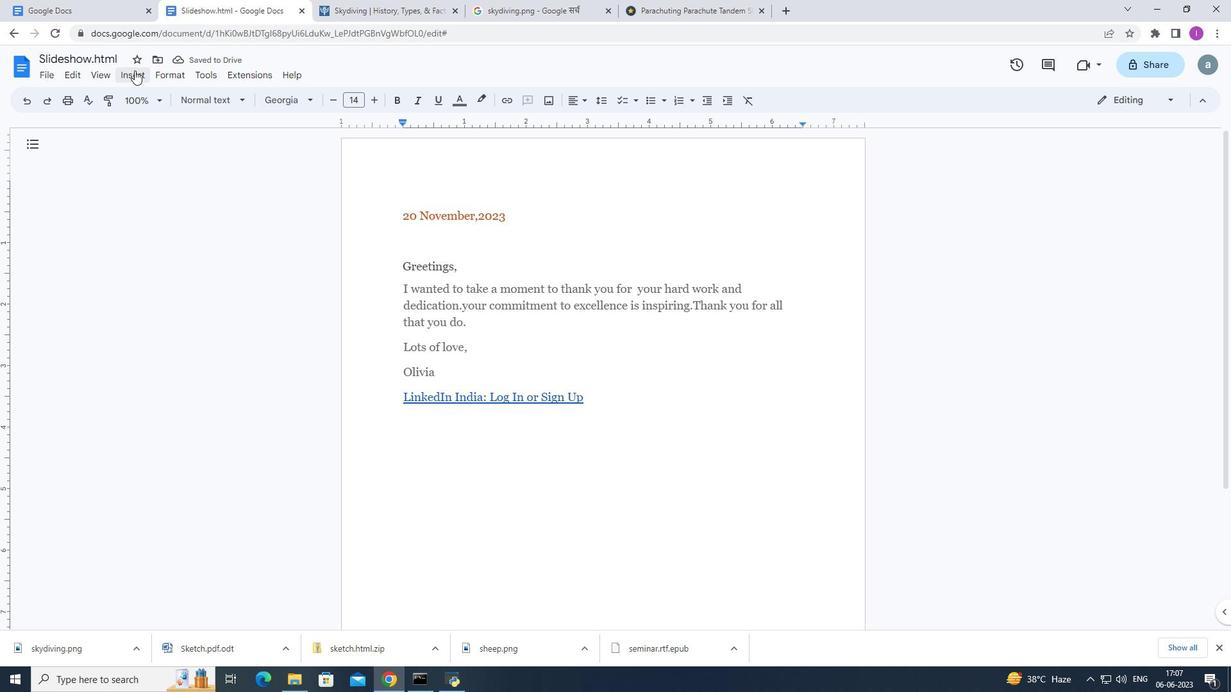 
Action: Mouse moved to (162, 243)
Screenshot: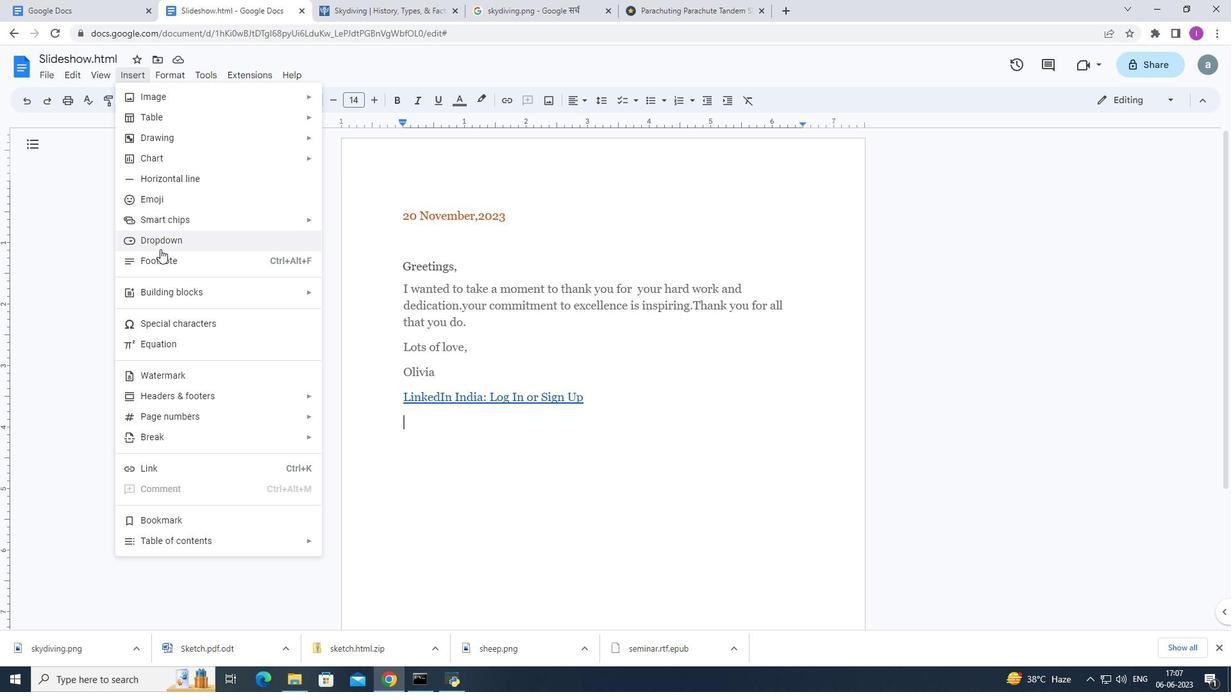 
Action: Mouse pressed left at (162, 243)
Screenshot: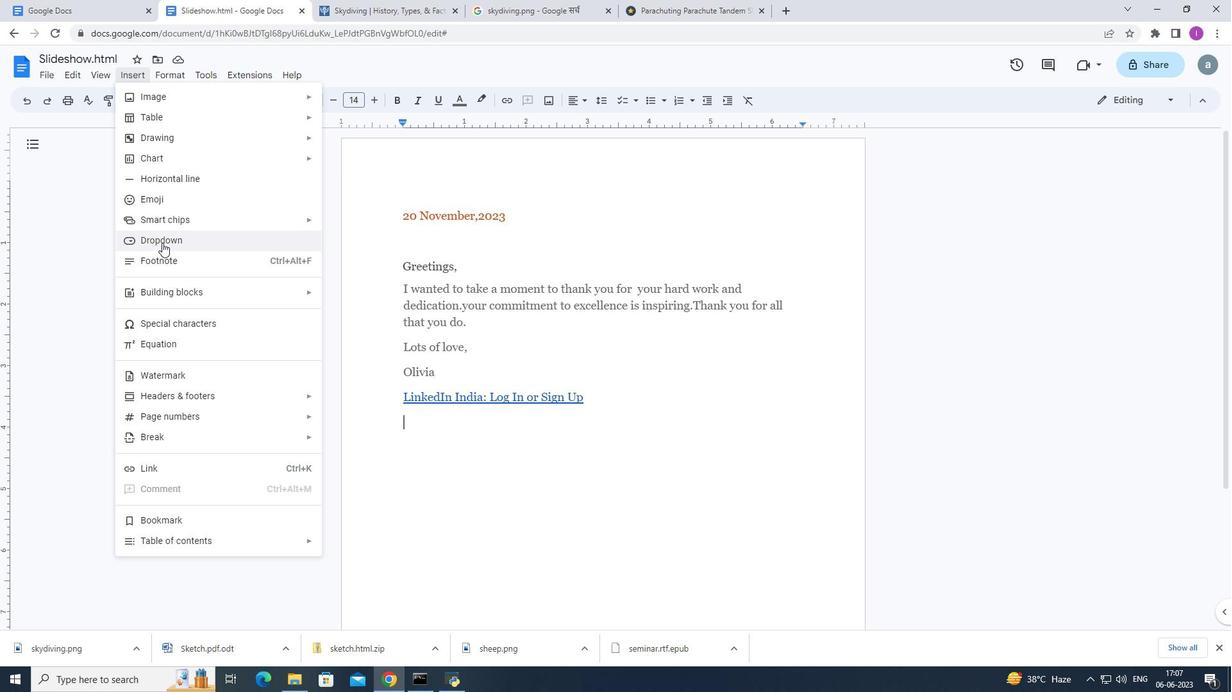 
Action: Mouse moved to (656, 527)
Screenshot: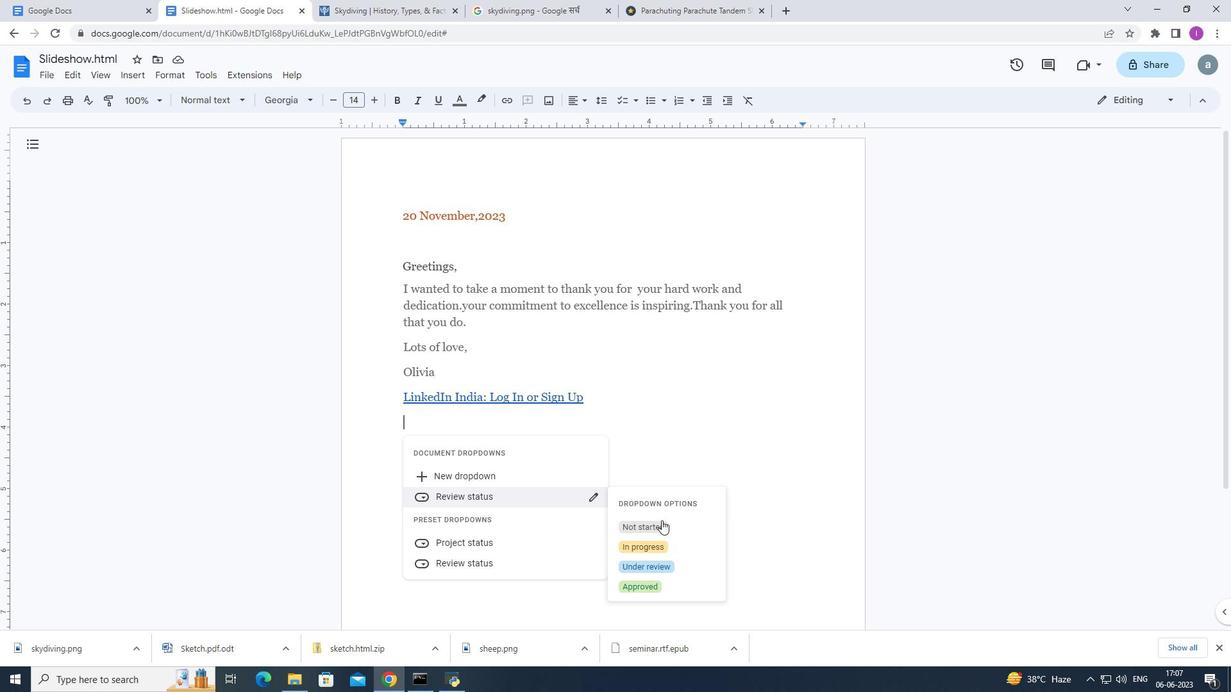 
Action: Mouse pressed left at (656, 527)
Screenshot: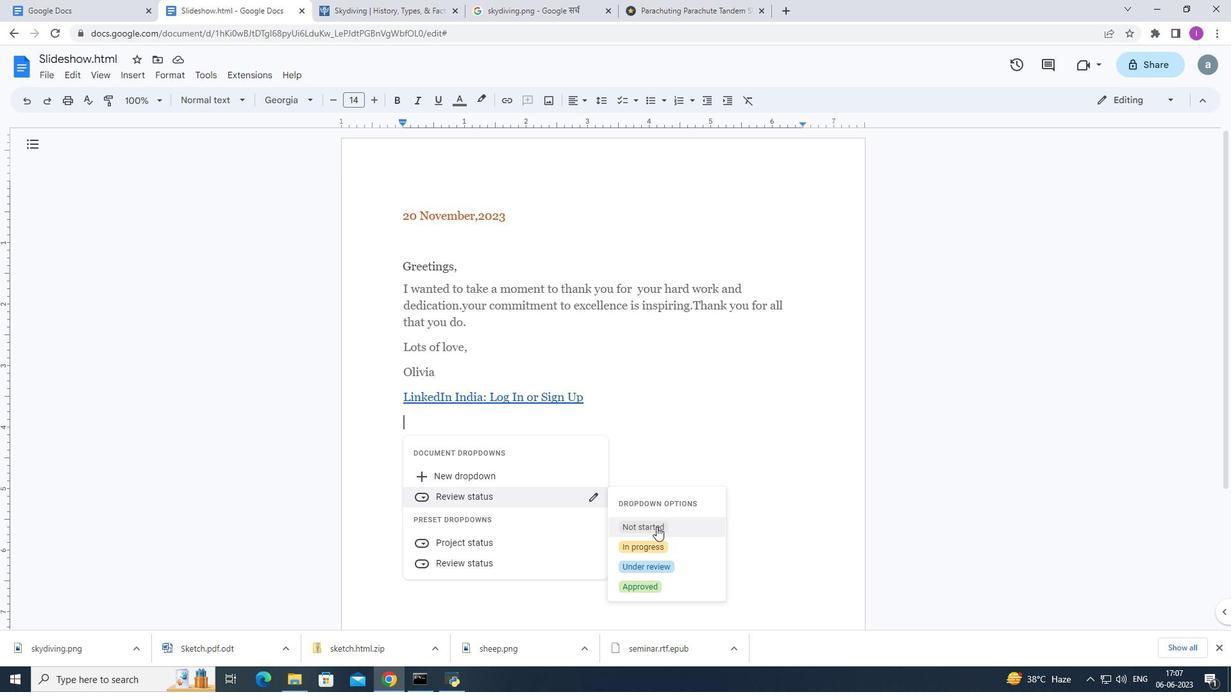 
Action: Mouse moved to (140, 76)
Screenshot: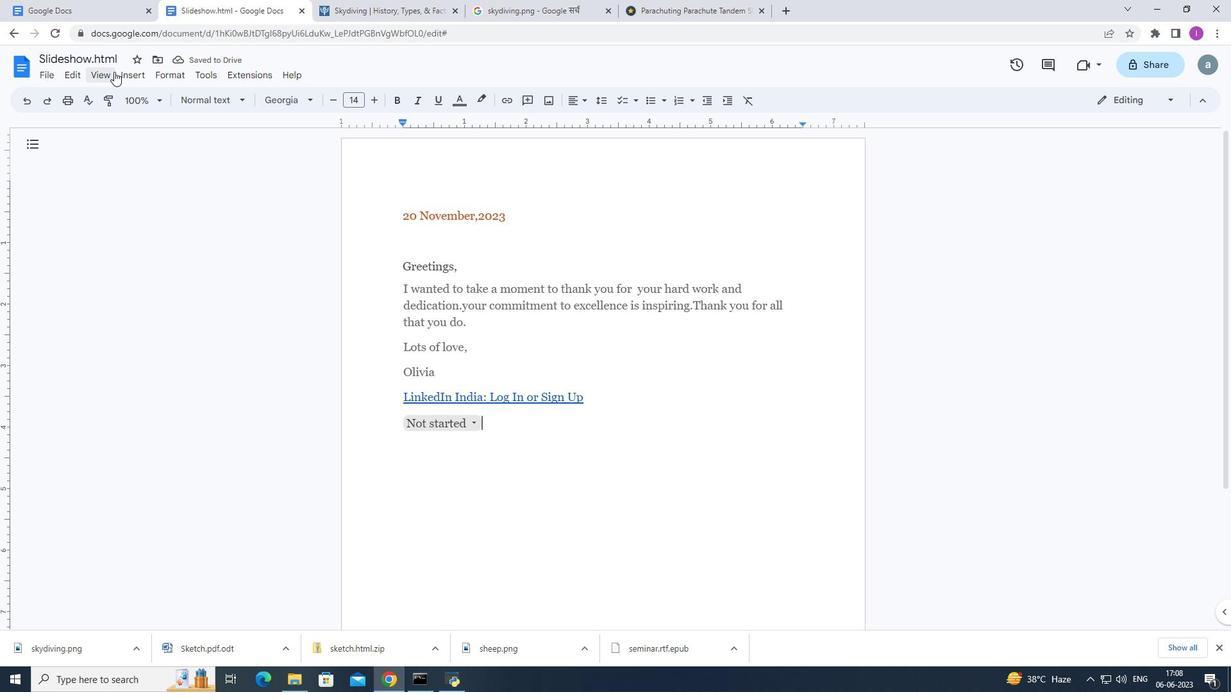 
Action: Mouse pressed left at (140, 76)
Screenshot: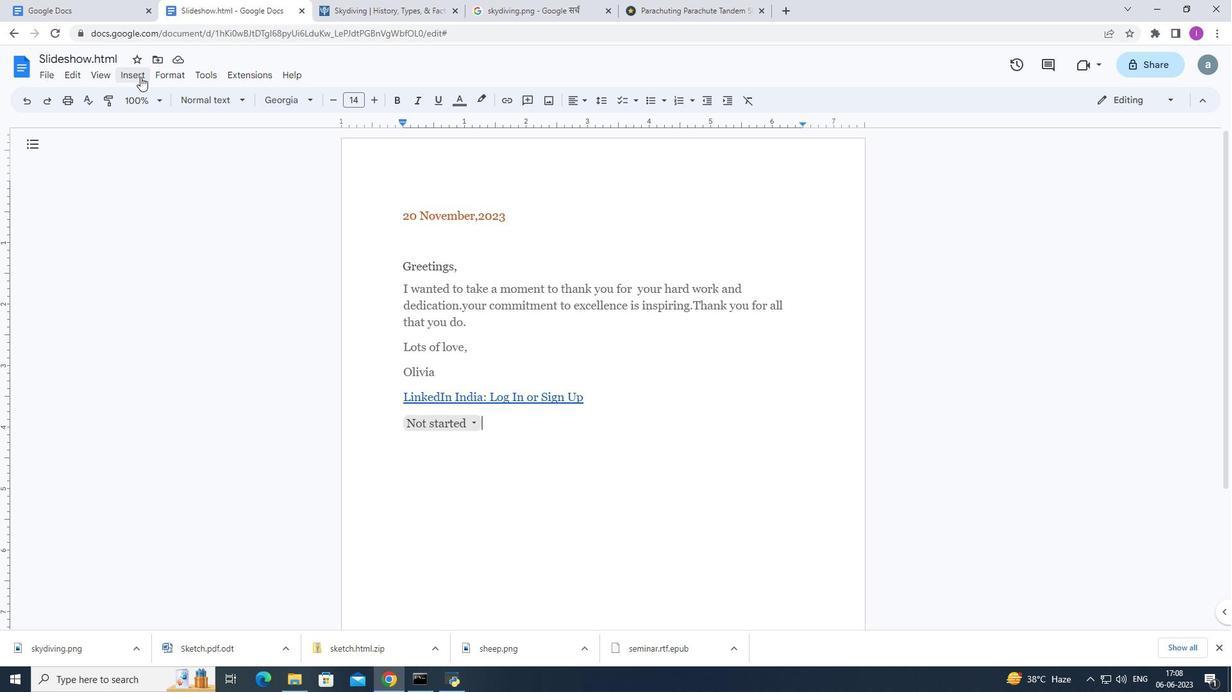 
Action: Mouse moved to (387, 398)
Screenshot: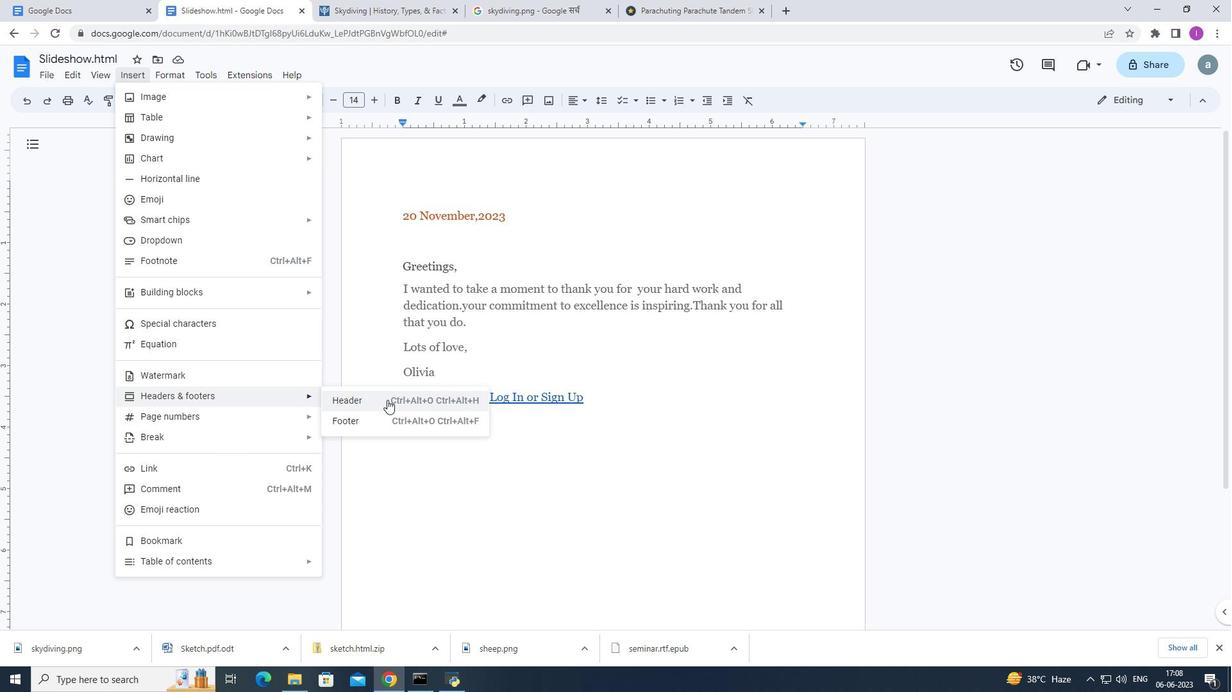 
Action: Mouse pressed left at (387, 398)
Screenshot: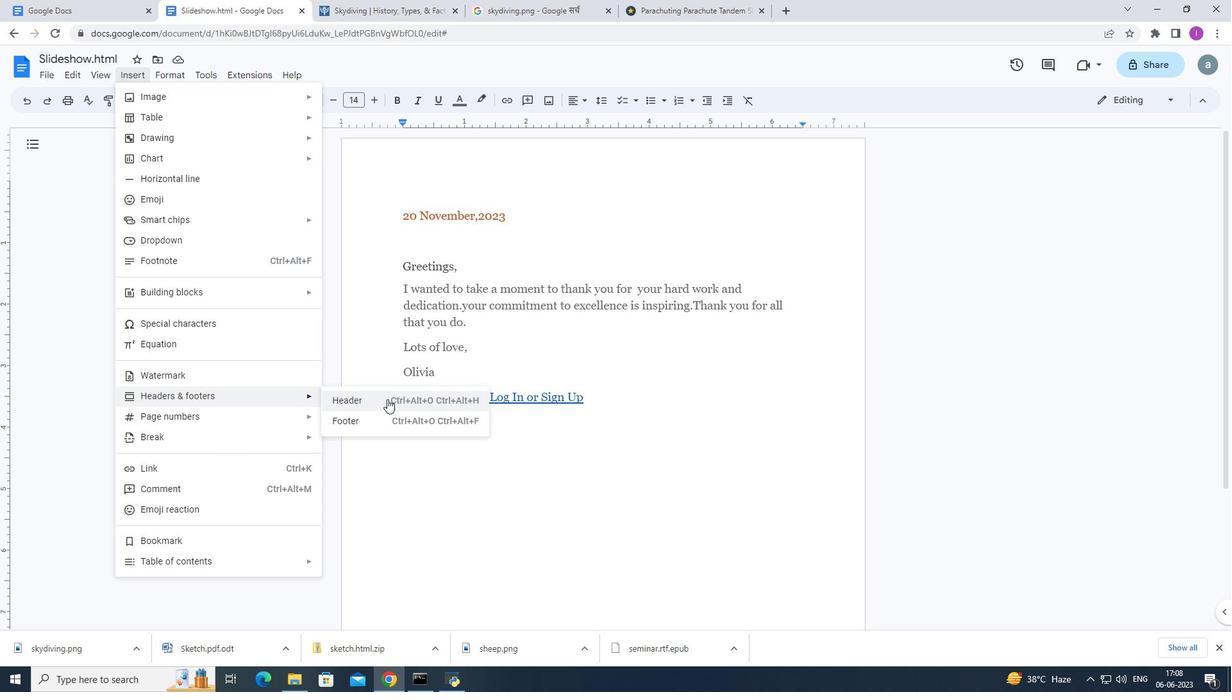 
Action: Mouse moved to (420, 174)
Screenshot: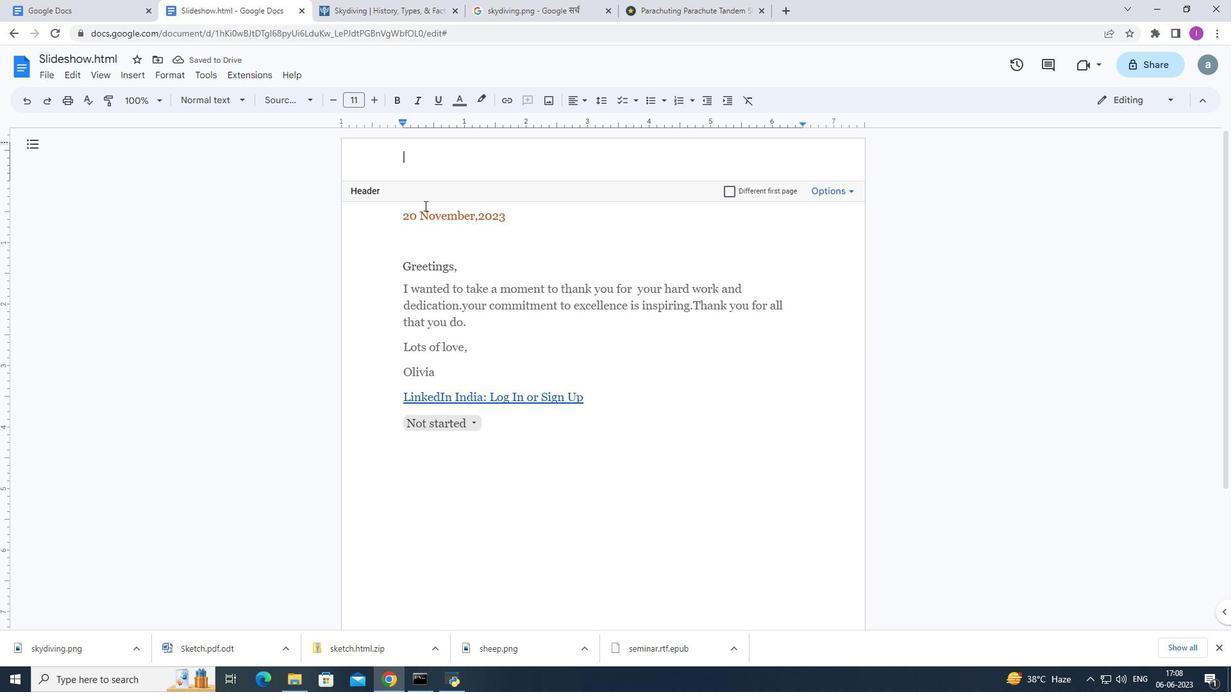 
Action: Key pressed <Key.shift>Luna<Key.space><Key.backspace>ctrl+Tec
Screenshot: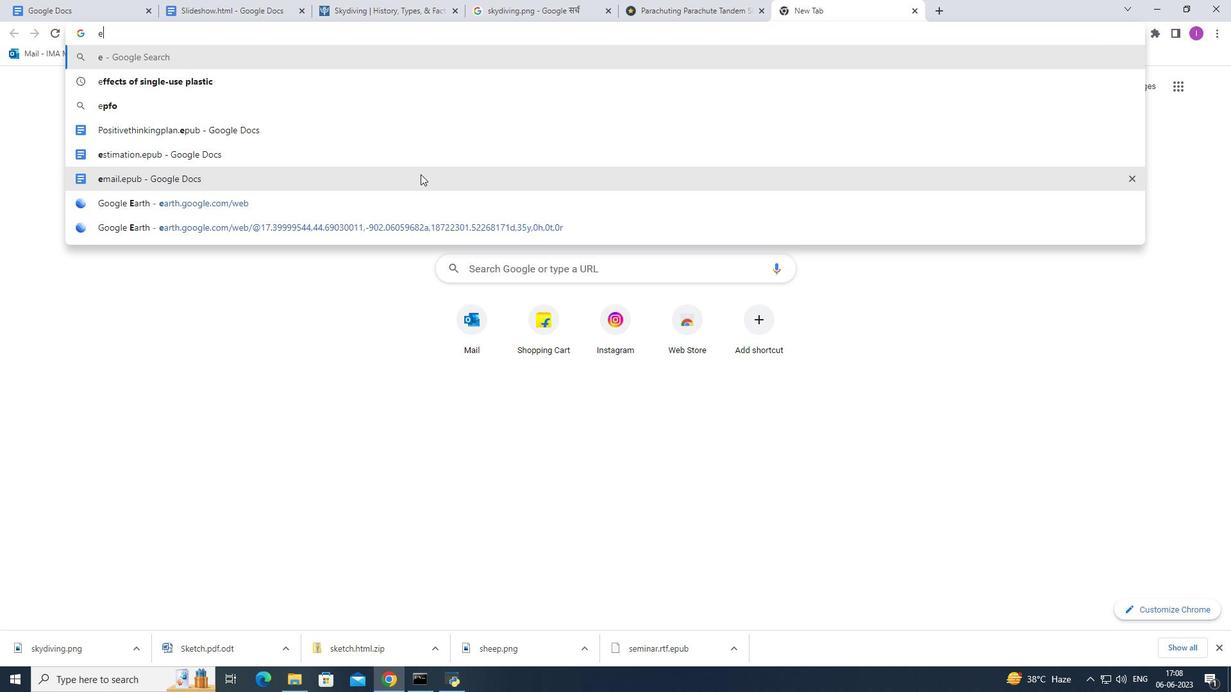 
Action: Mouse moved to (202, 1)
Screenshot: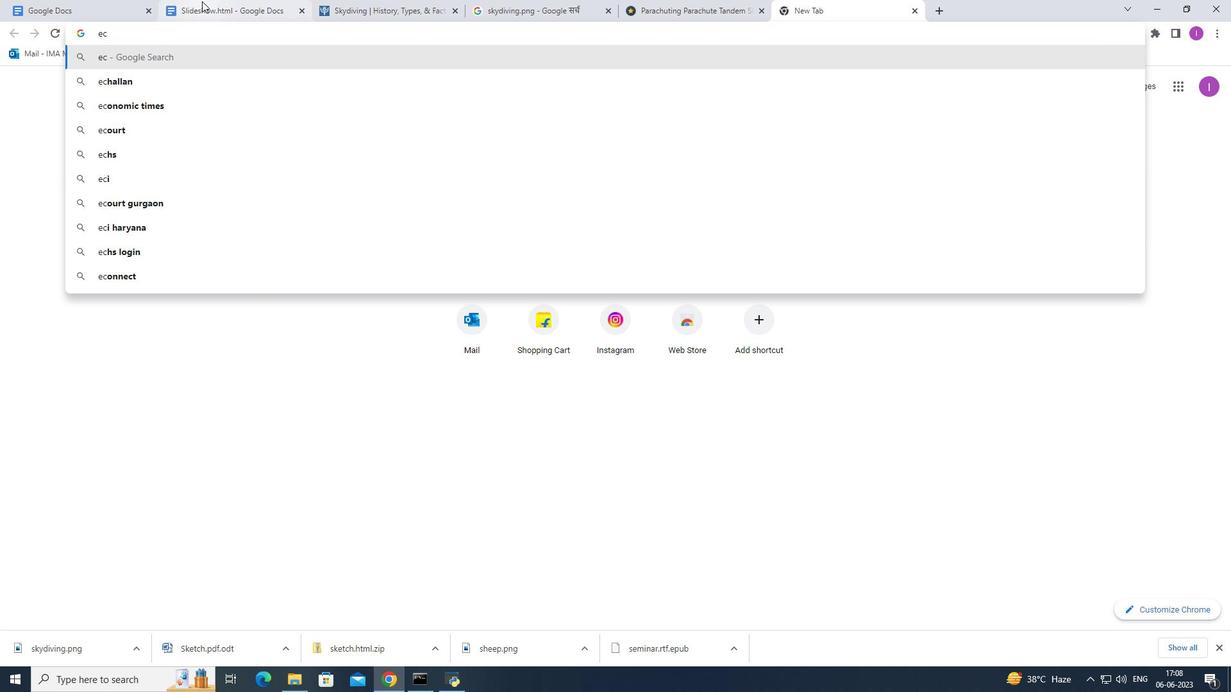 
Action: Mouse pressed left at (202, 1)
Screenshot: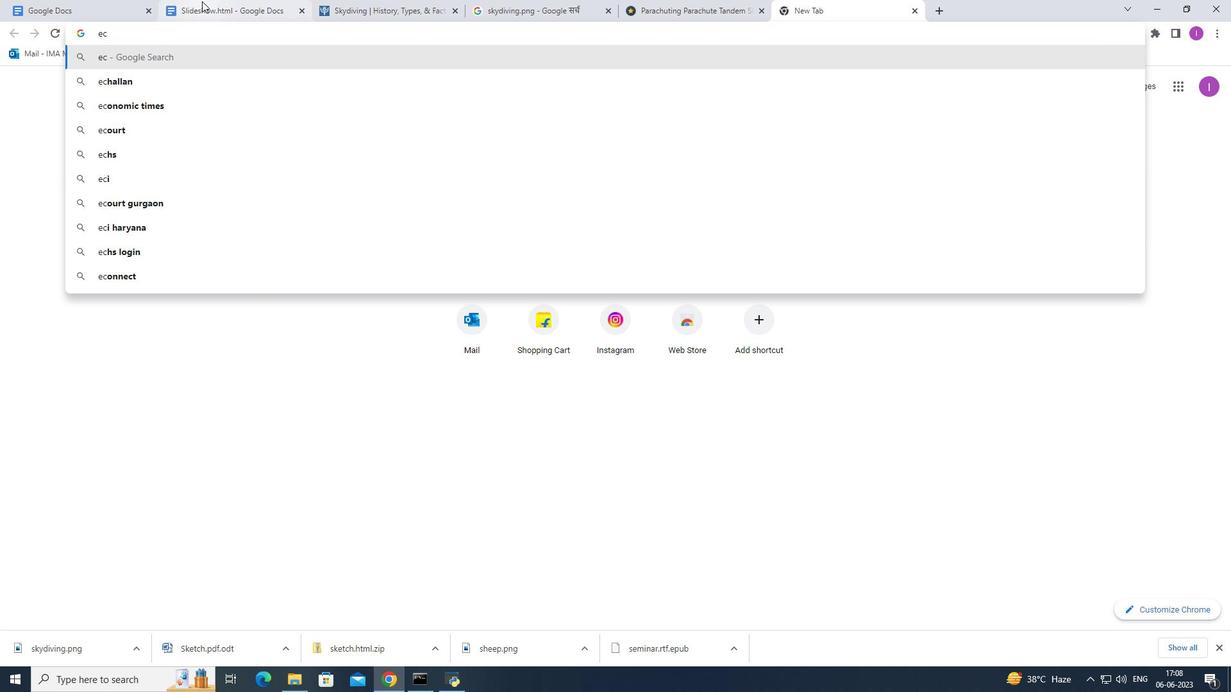 
Action: Mouse moved to (451, 168)
Screenshot: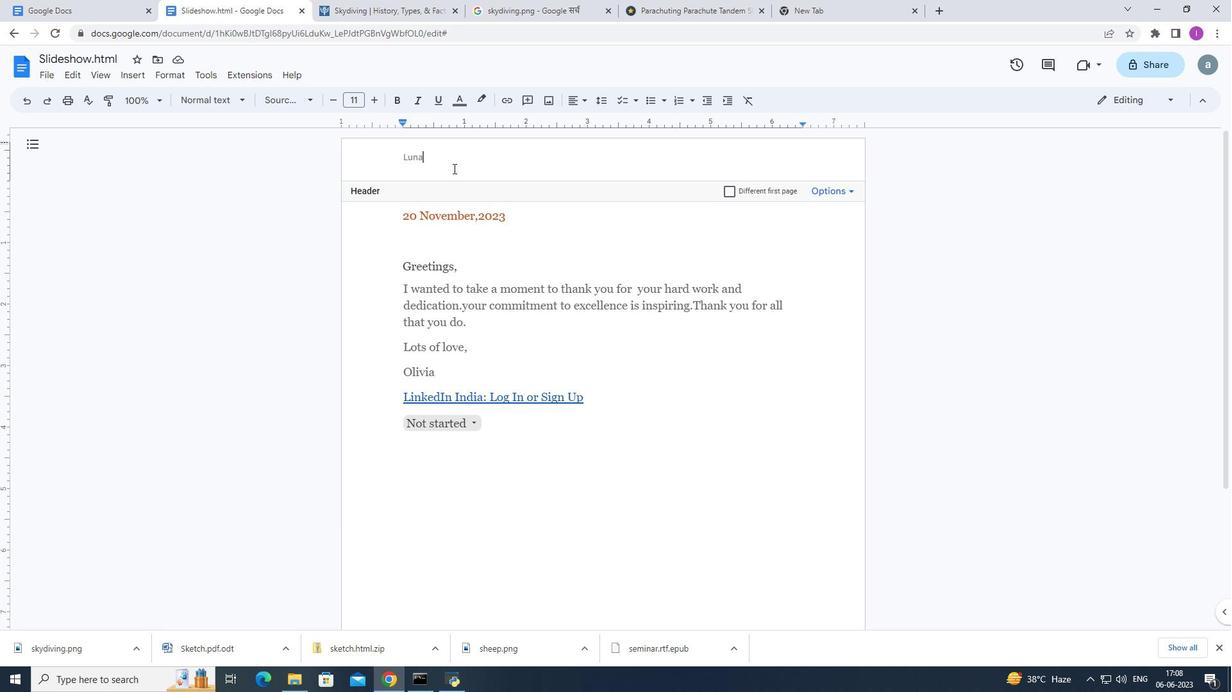 
Action: Key pressed <Key.shift>Teck<Key.backspace>h
Screenshot: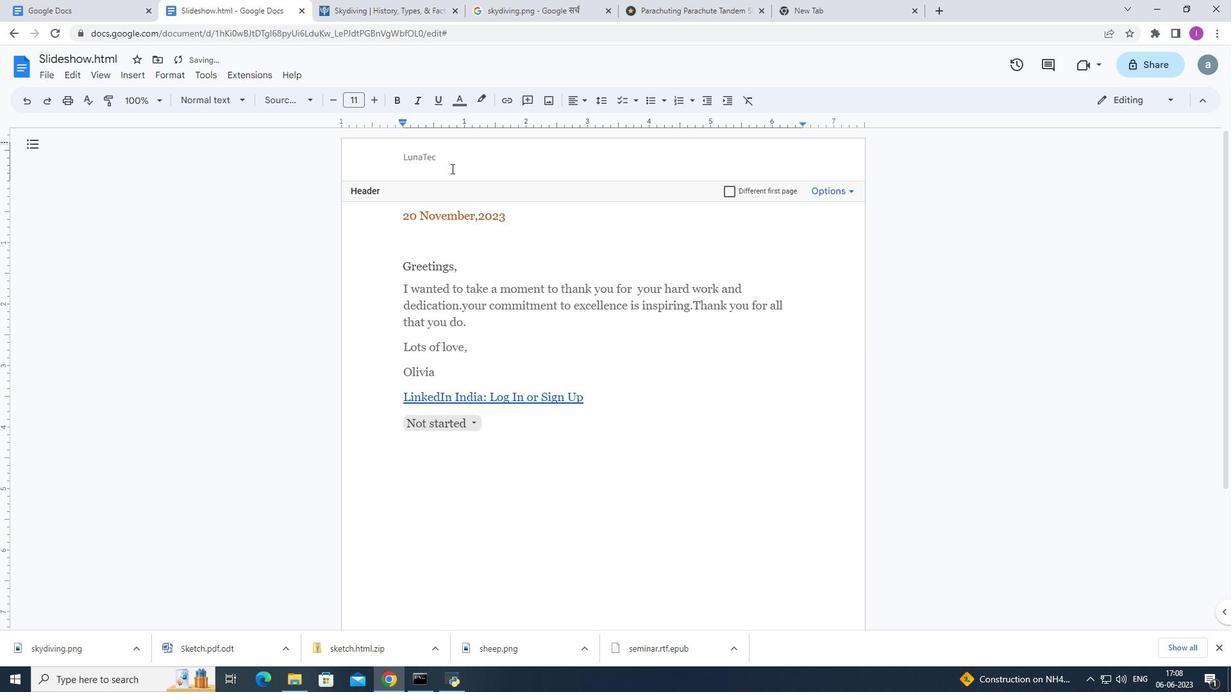 
Action: Mouse moved to (450, 159)
Screenshot: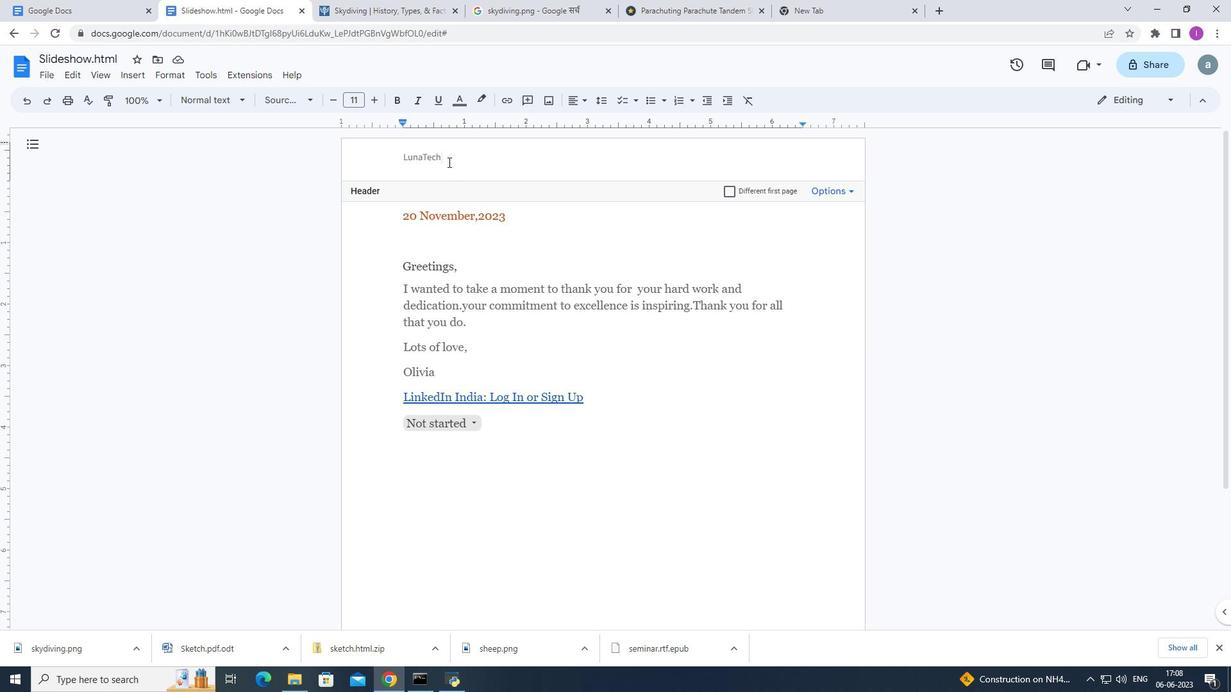 
Action: Mouse pressed left at (450, 159)
Screenshot: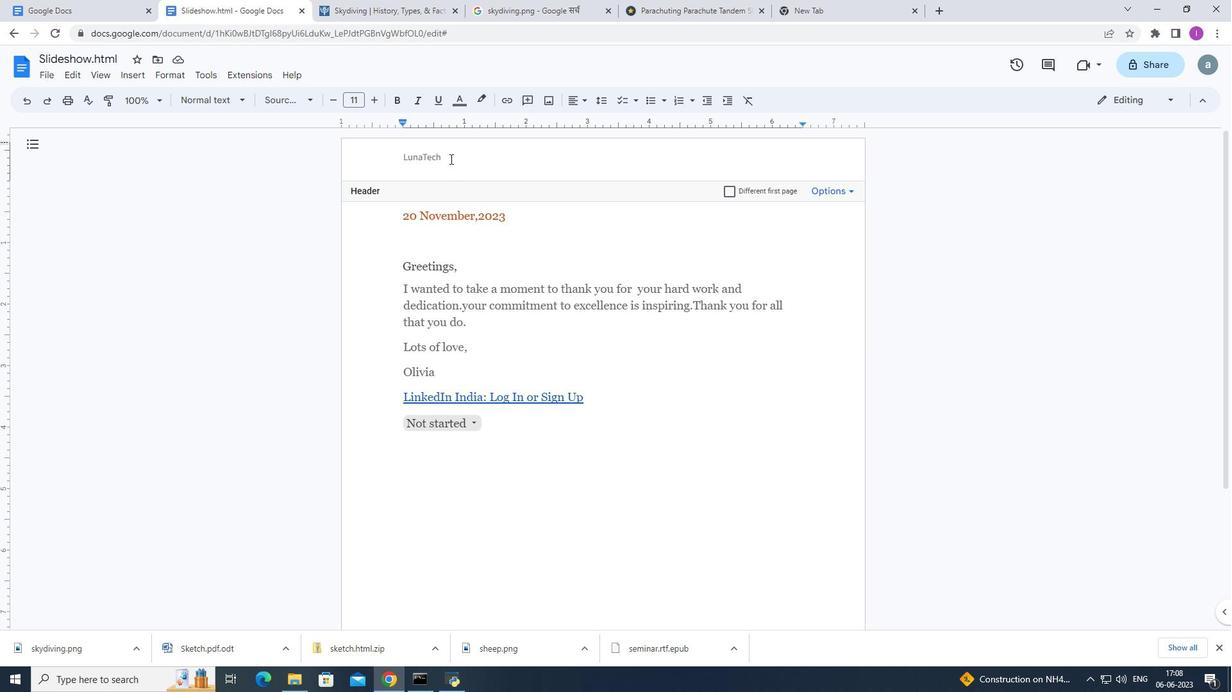 
Action: Mouse moved to (308, 96)
Screenshot: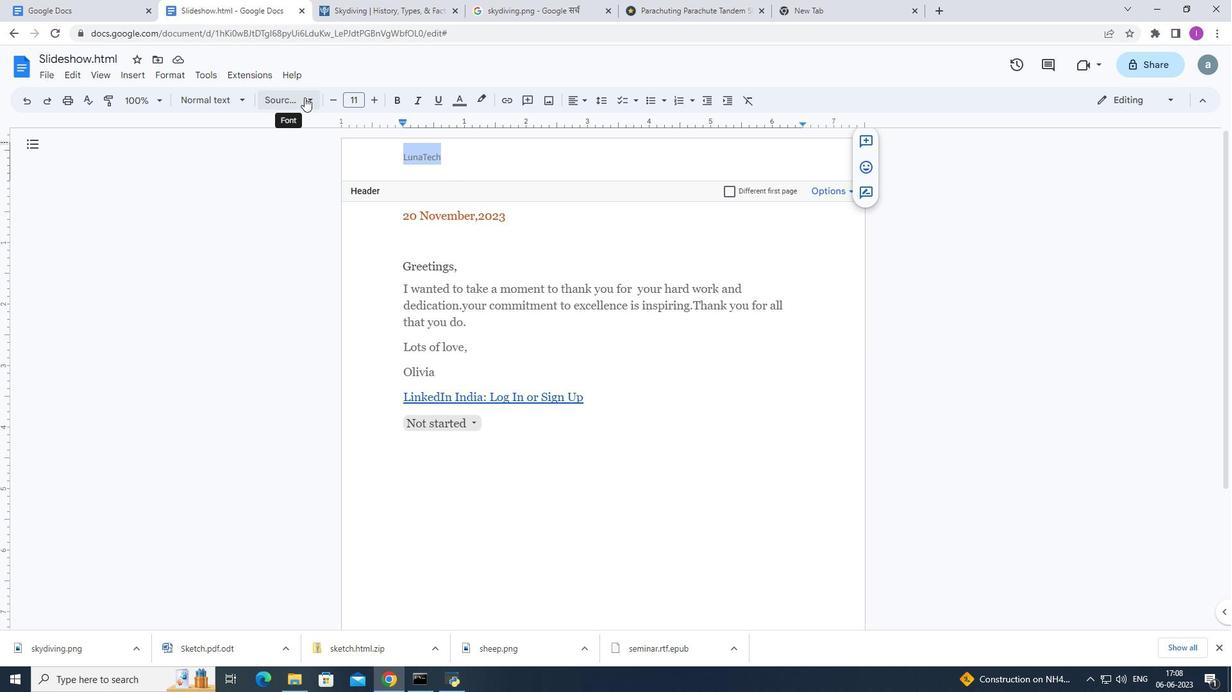 
Action: Mouse pressed left at (308, 96)
Screenshot: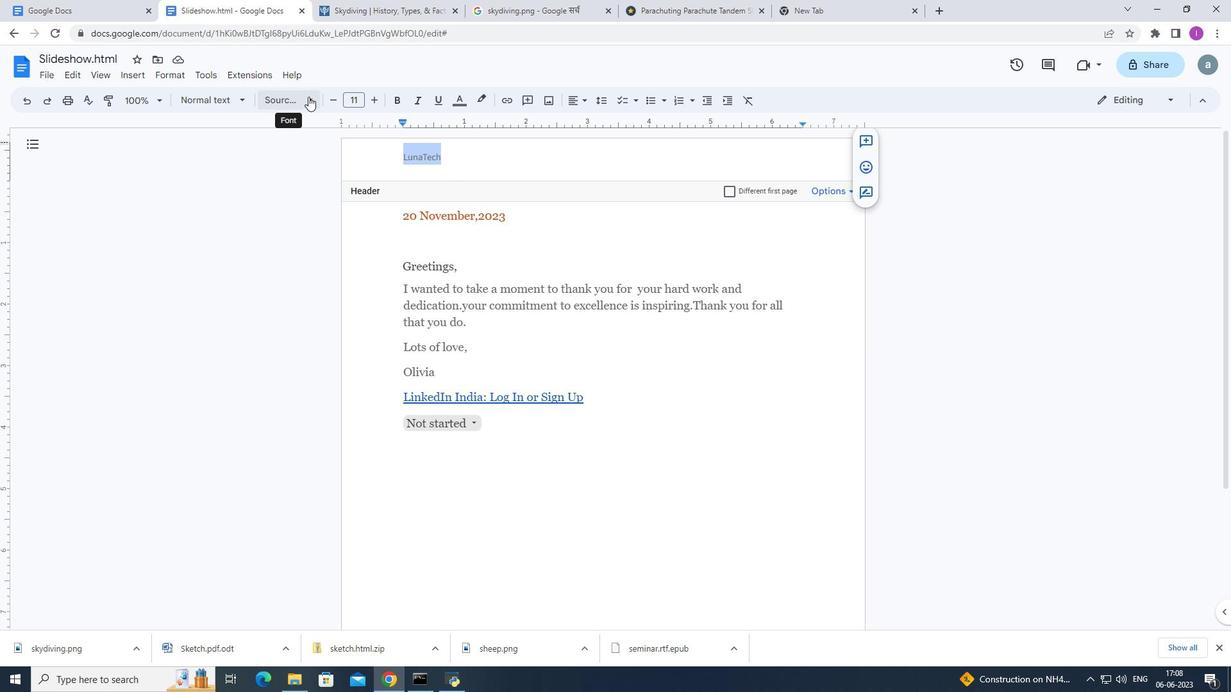 
Action: Mouse moved to (357, 505)
Screenshot: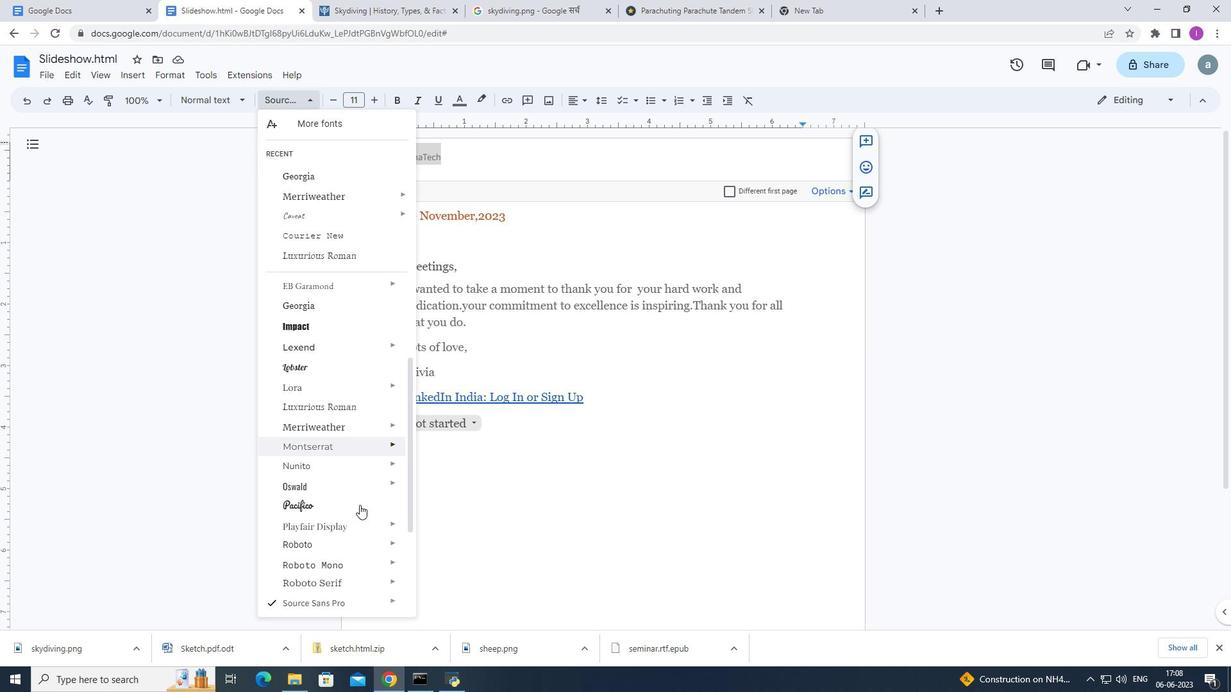 
Action: Mouse scrolled (357, 505) with delta (0, 0)
Screenshot: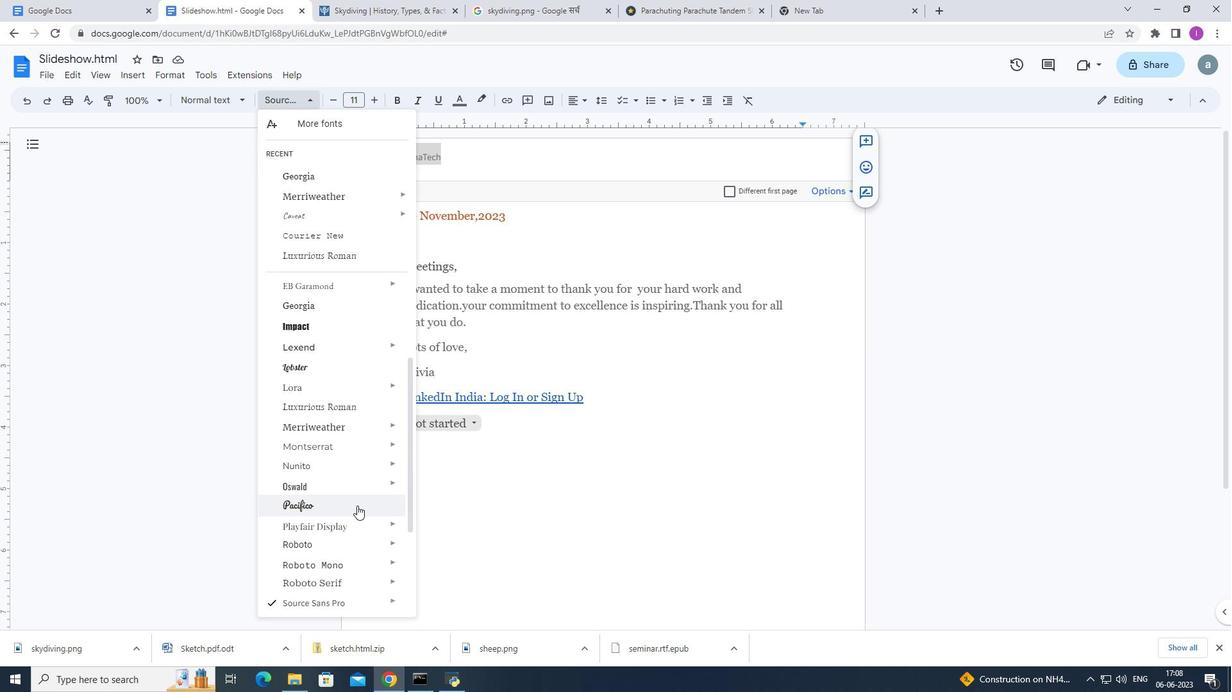 
Action: Mouse scrolled (357, 505) with delta (0, 0)
Screenshot: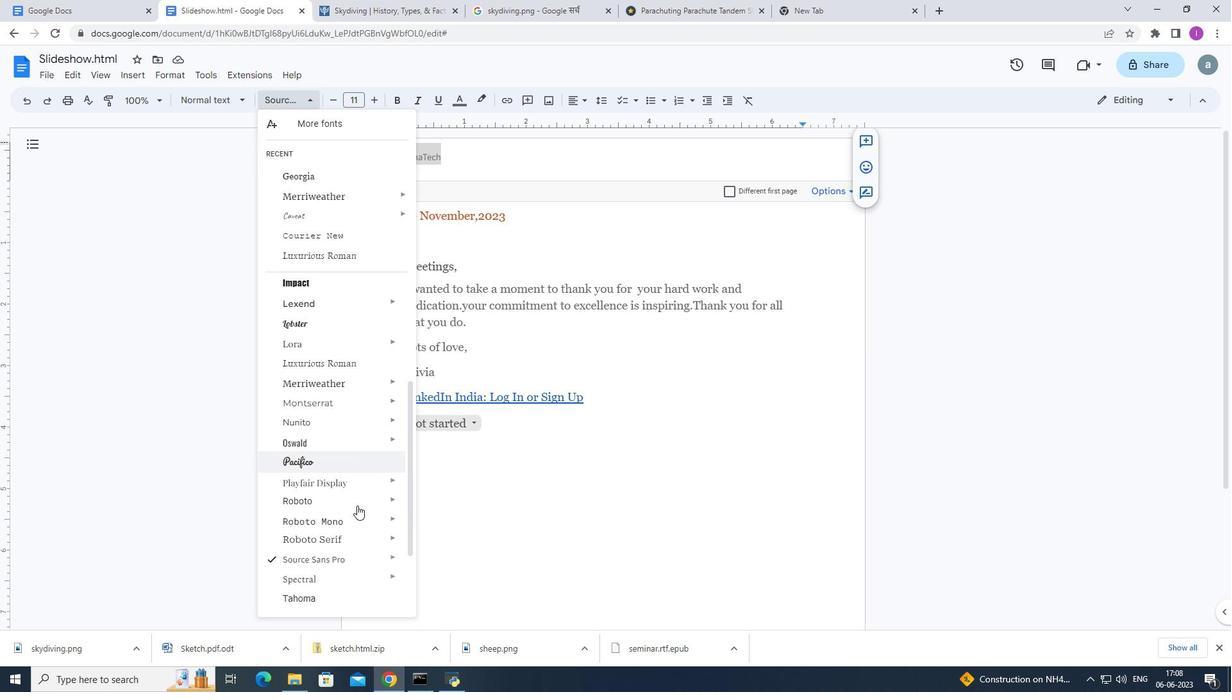 
Action: Mouse scrolled (357, 505) with delta (0, 0)
Screenshot: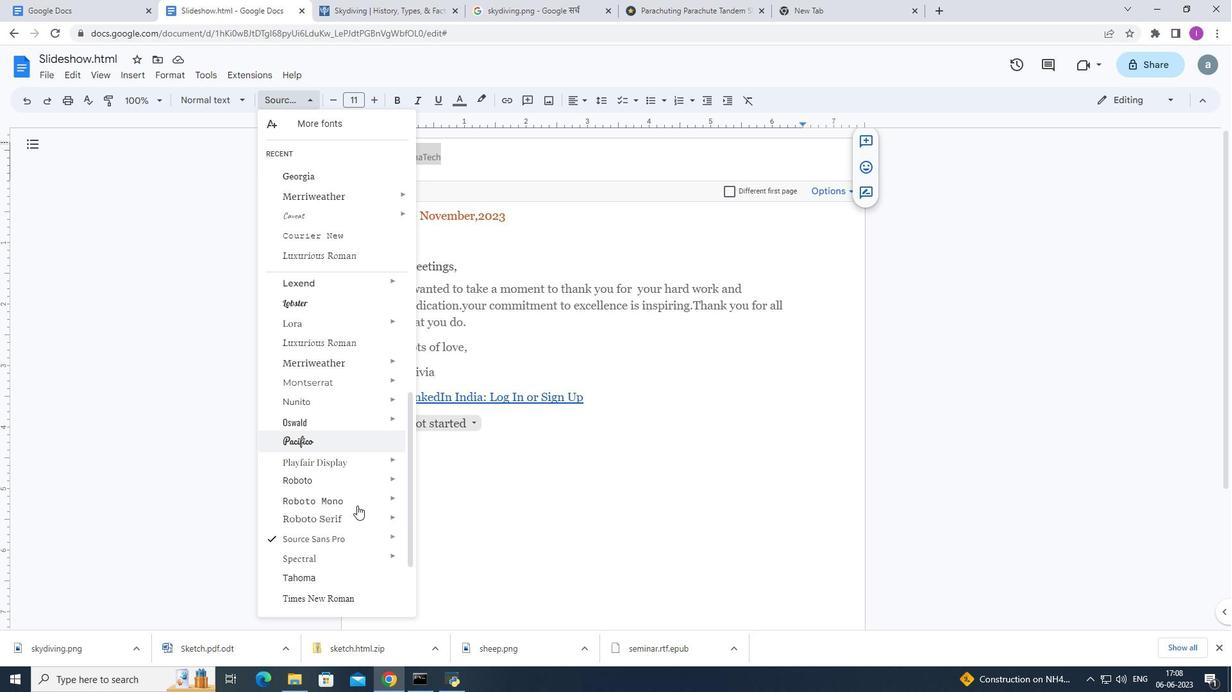 
Action: Mouse moved to (287, 599)
Screenshot: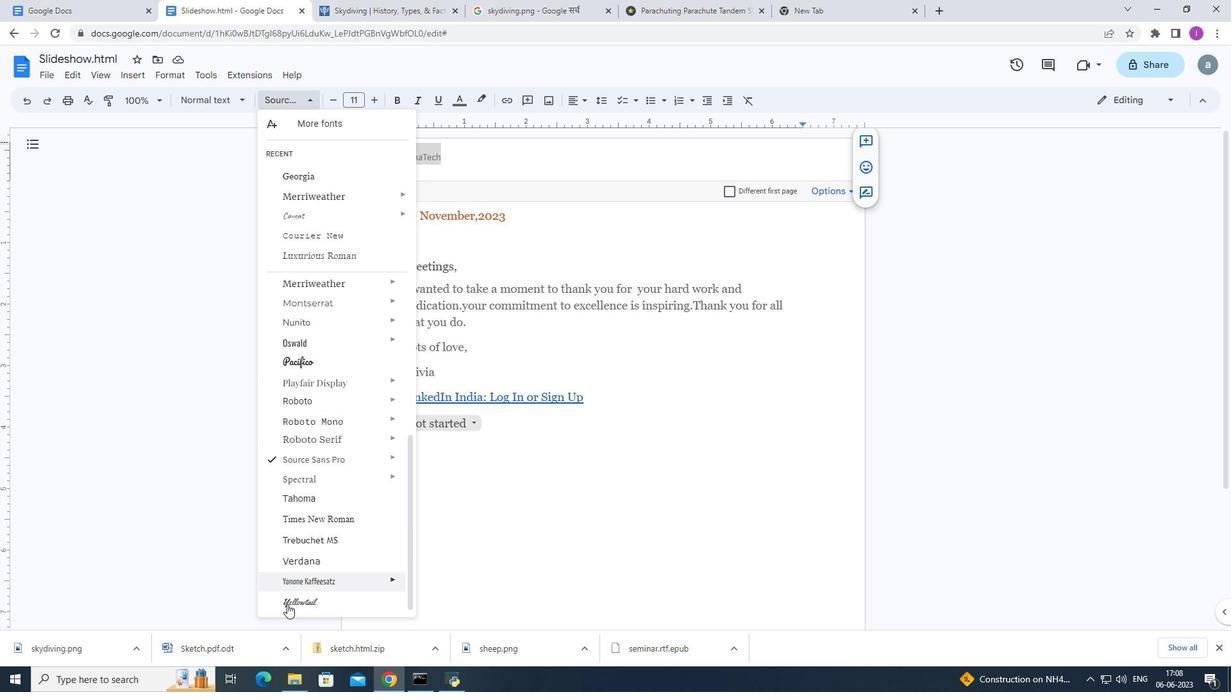
Action: Mouse pressed left at (287, 599)
Screenshot: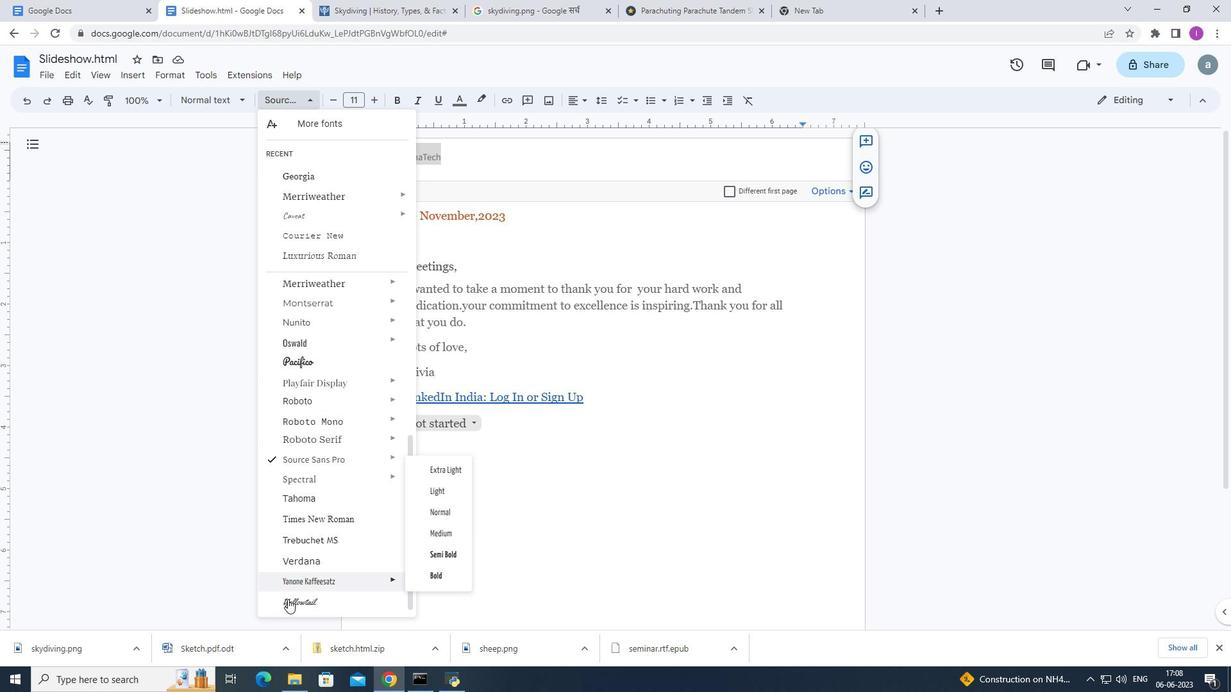 
Action: Mouse moved to (346, 259)
Screenshot: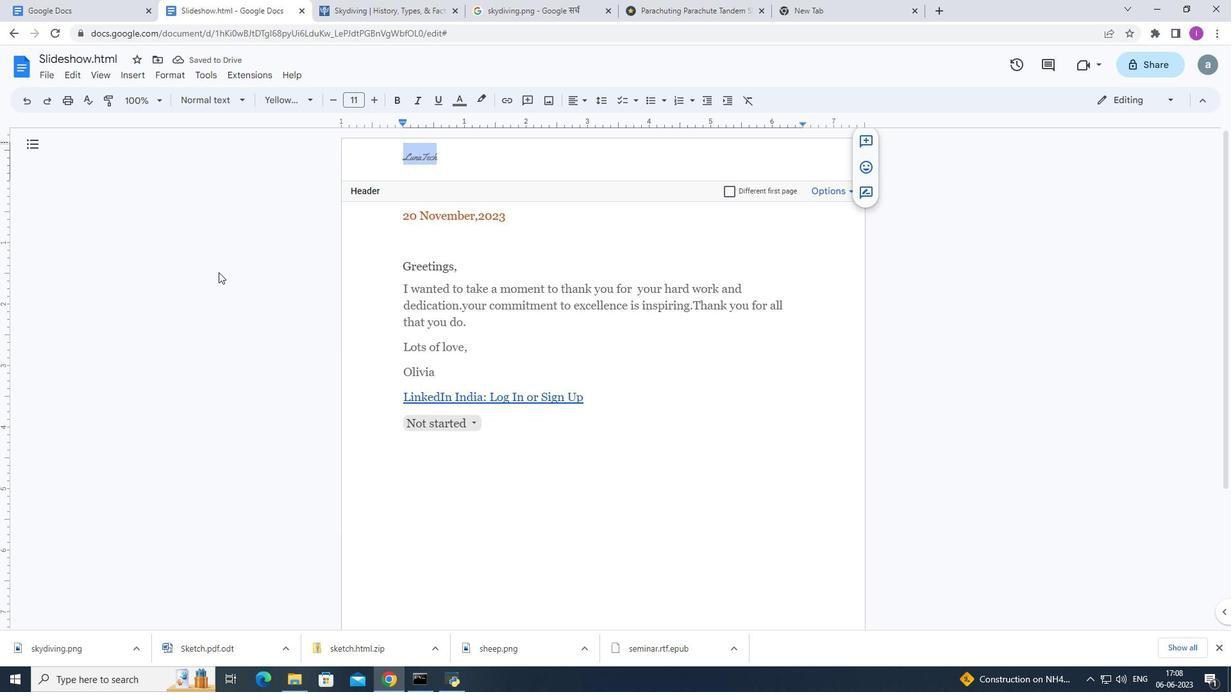 
